 Task: Look for space in Paine, Chile from 5th June, 2023 to 16th June, 2023 for 2 adults in price range Rs.7000 to Rs.15000. Place can be entire place with 1  bedroom having 1 bed and 1 bathroom. Property type can be house, flat, guest house, hotel. Booking option can be shelf check-in. Required host language is English.
Action: Mouse moved to (414, 134)
Screenshot: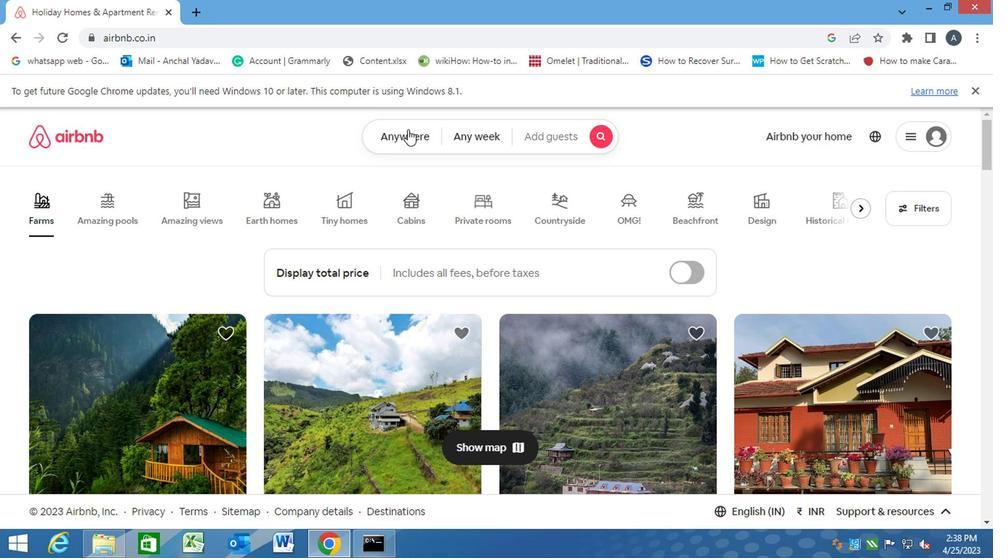 
Action: Mouse pressed left at (414, 134)
Screenshot: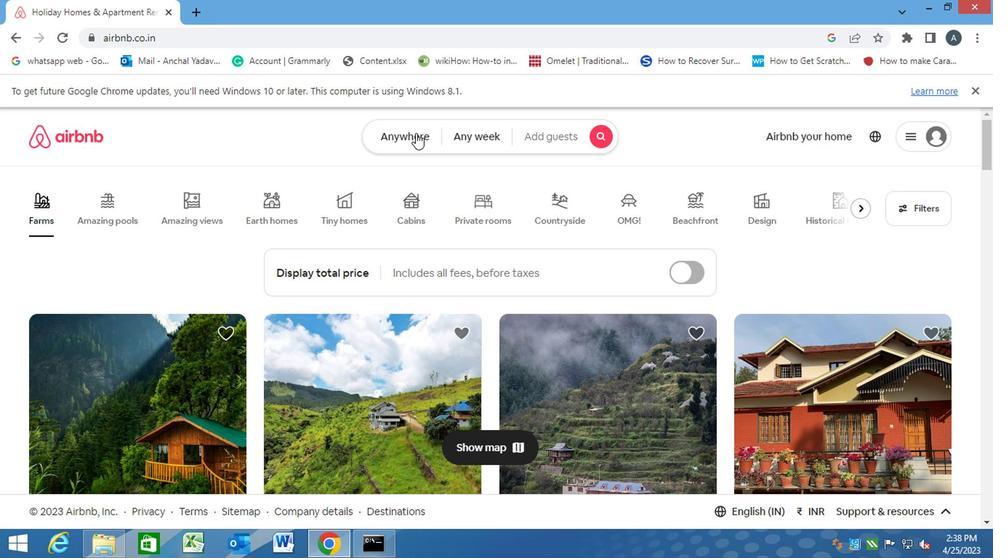 
Action: Mouse moved to (331, 184)
Screenshot: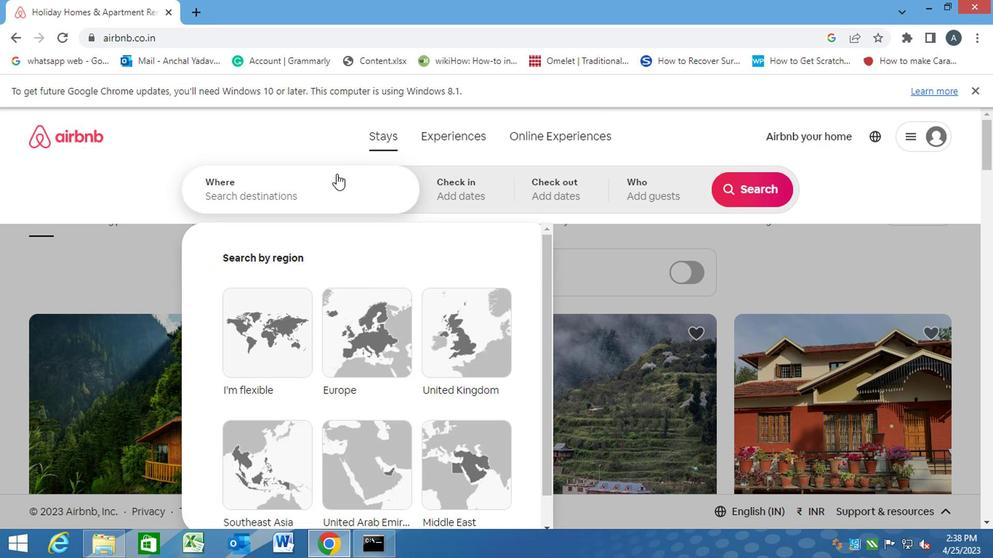 
Action: Mouse pressed left at (331, 184)
Screenshot: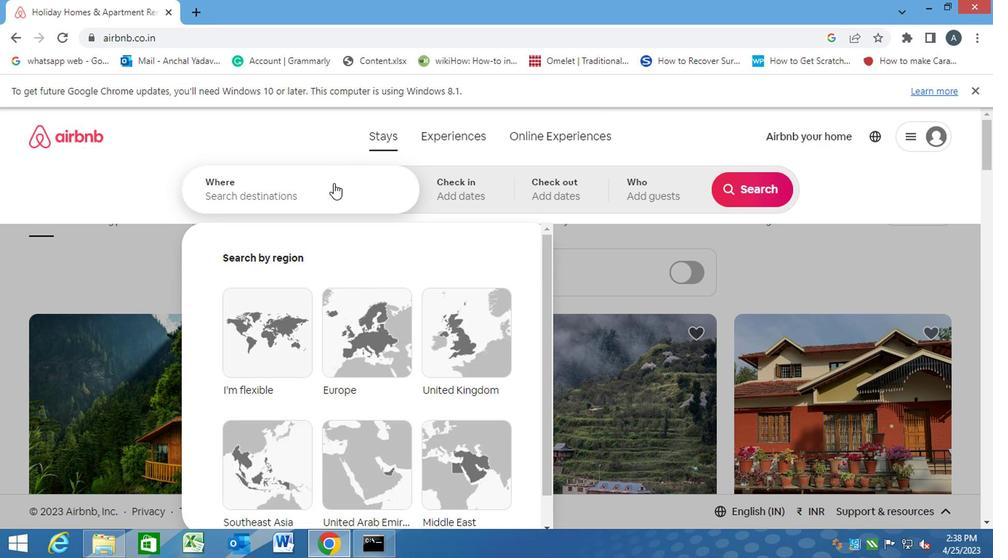 
Action: Key pressed p<Key.caps_lock>aine,<Key.space><Key.caps_lock>c<Key.caps_lock>hile<Key.enter>
Screenshot: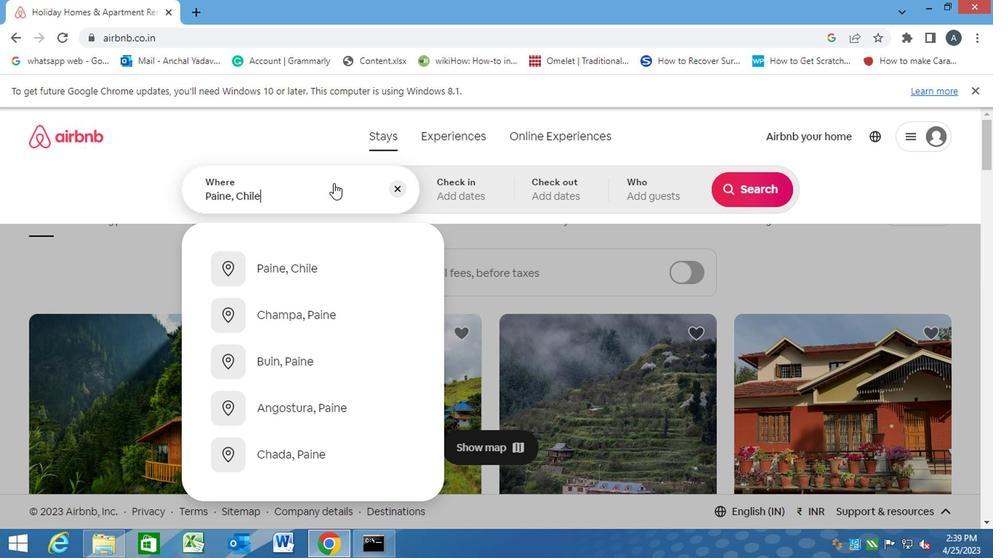 
Action: Mouse moved to (744, 301)
Screenshot: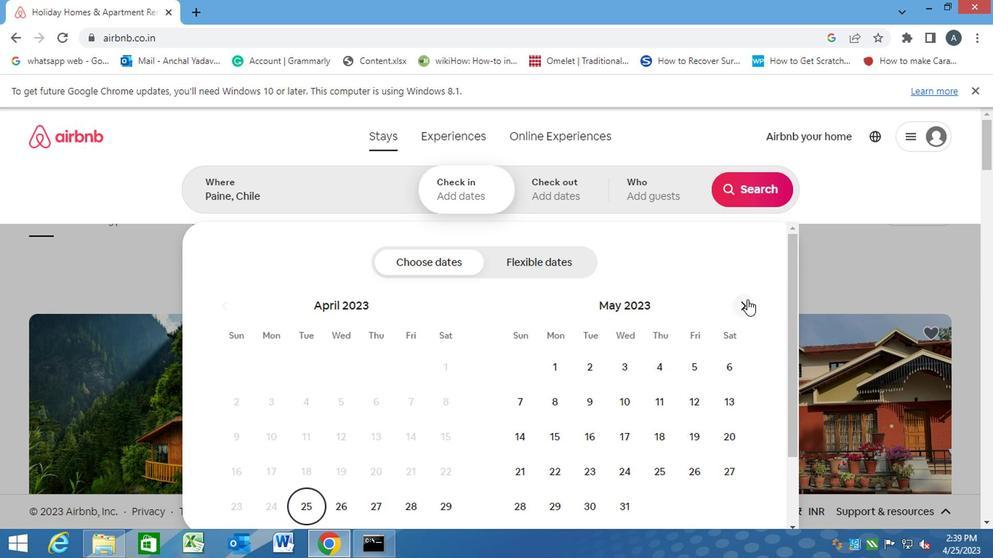 
Action: Mouse pressed left at (744, 301)
Screenshot: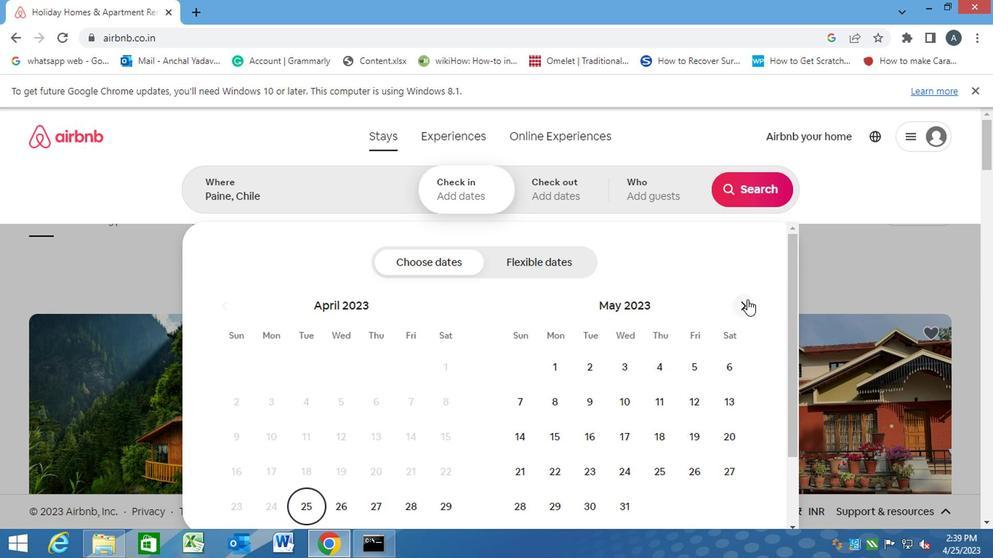 
Action: Mouse moved to (556, 404)
Screenshot: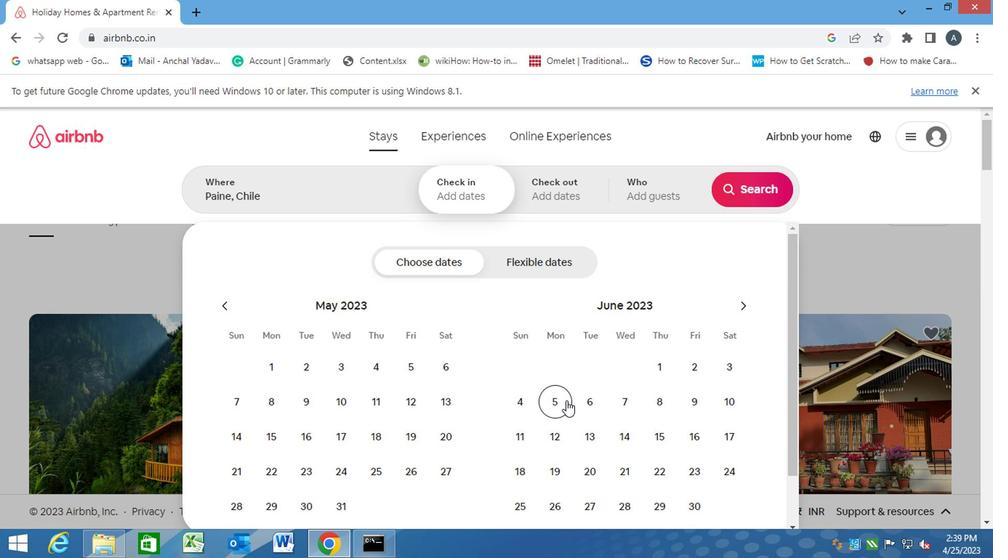 
Action: Mouse pressed left at (556, 404)
Screenshot: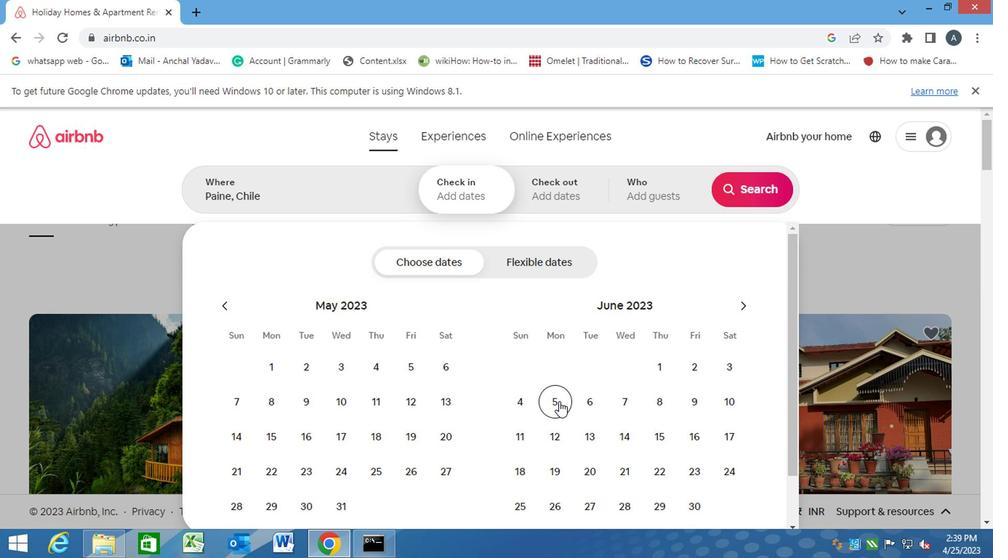 
Action: Mouse moved to (699, 442)
Screenshot: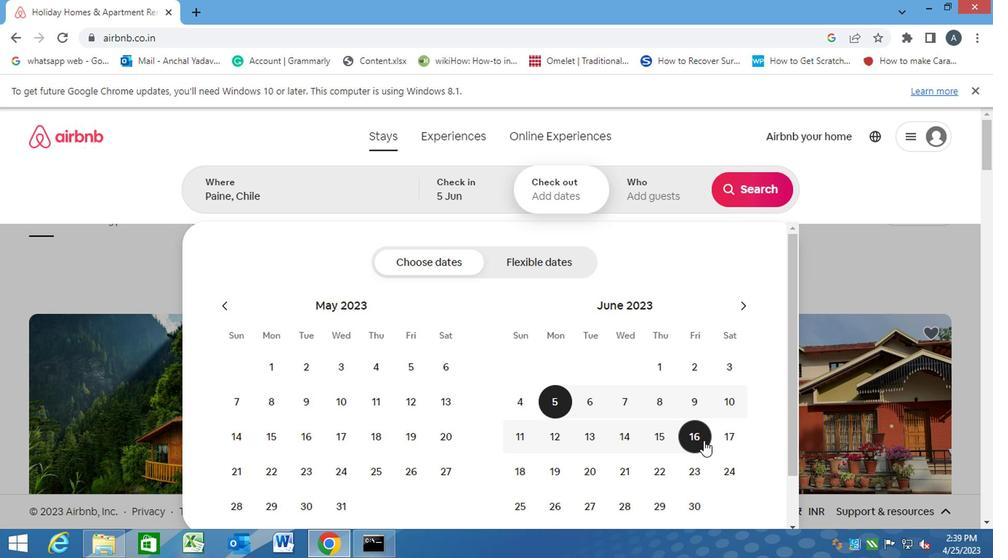 
Action: Mouse pressed left at (699, 442)
Screenshot: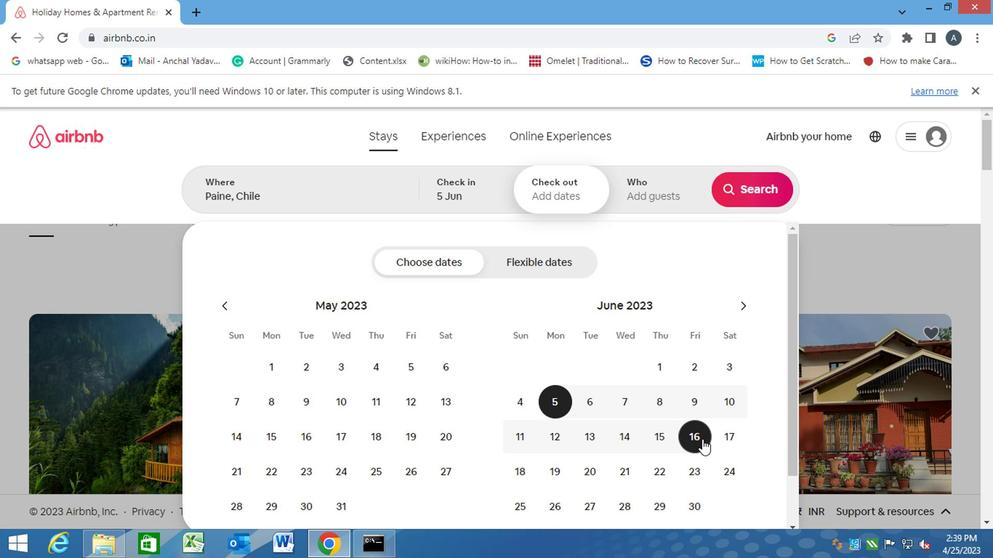 
Action: Mouse moved to (644, 189)
Screenshot: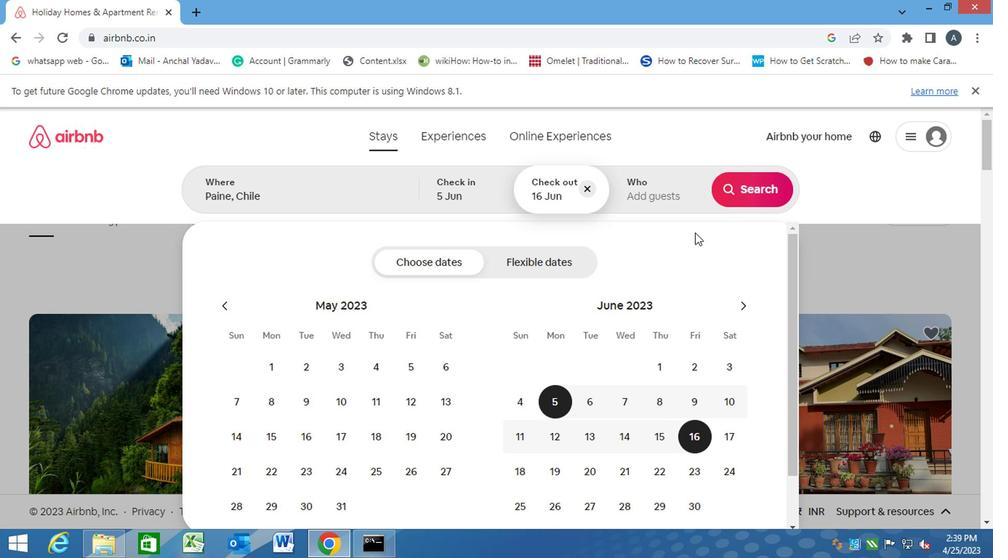 
Action: Mouse pressed left at (644, 189)
Screenshot: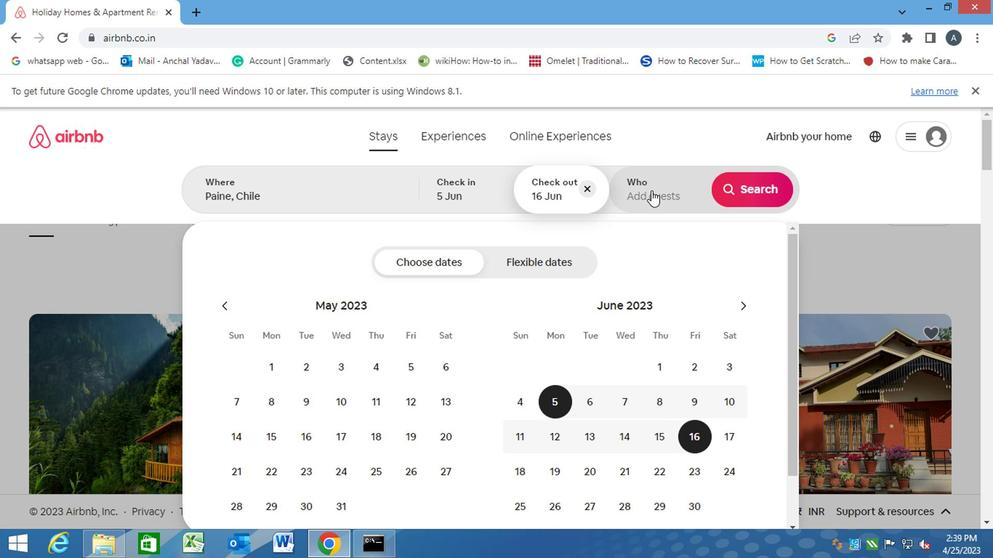 
Action: Mouse moved to (755, 261)
Screenshot: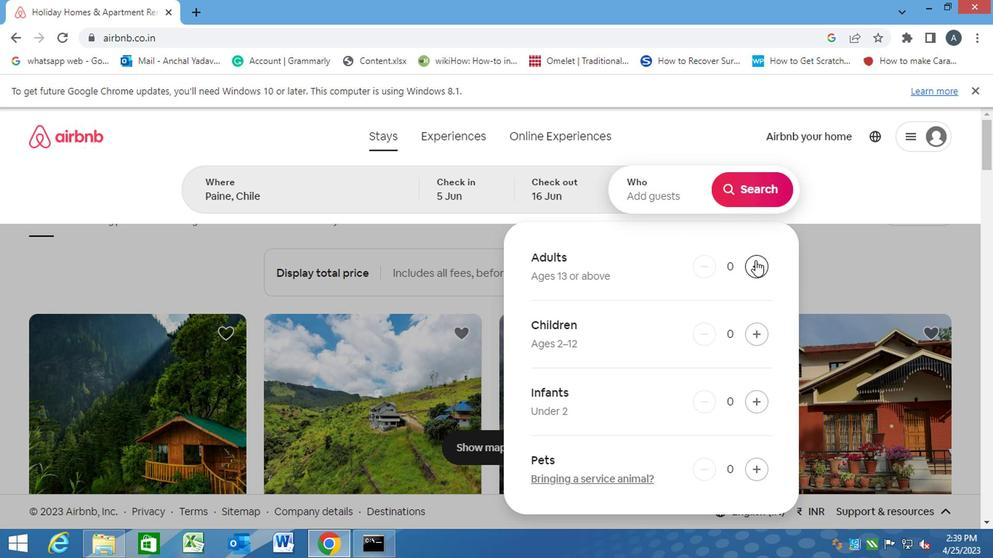 
Action: Mouse pressed left at (755, 261)
Screenshot: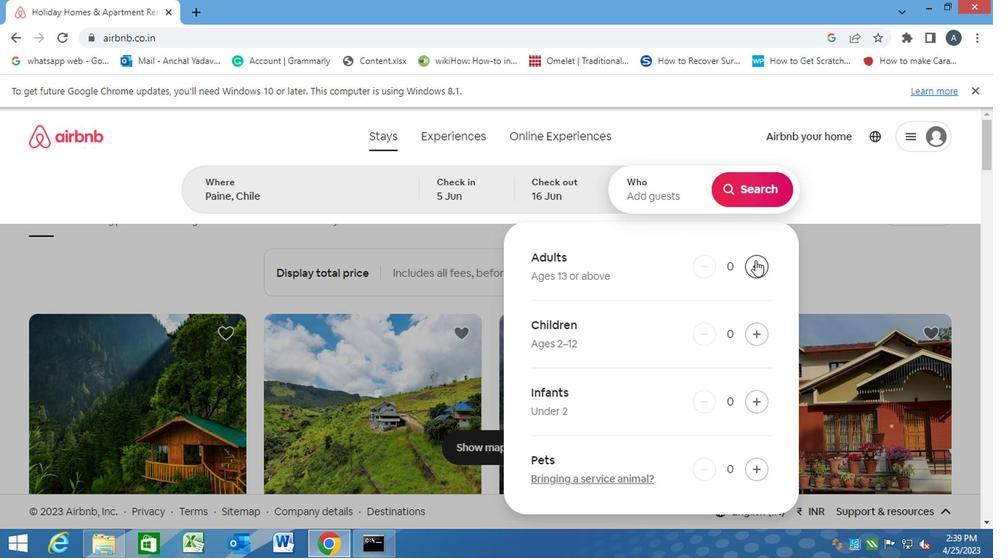 
Action: Mouse pressed left at (755, 261)
Screenshot: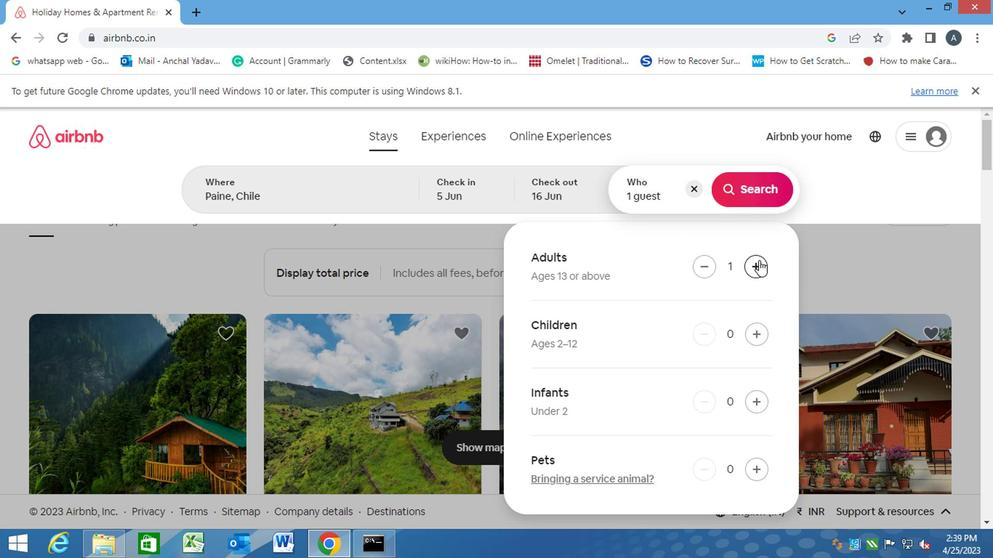 
Action: Mouse moved to (752, 204)
Screenshot: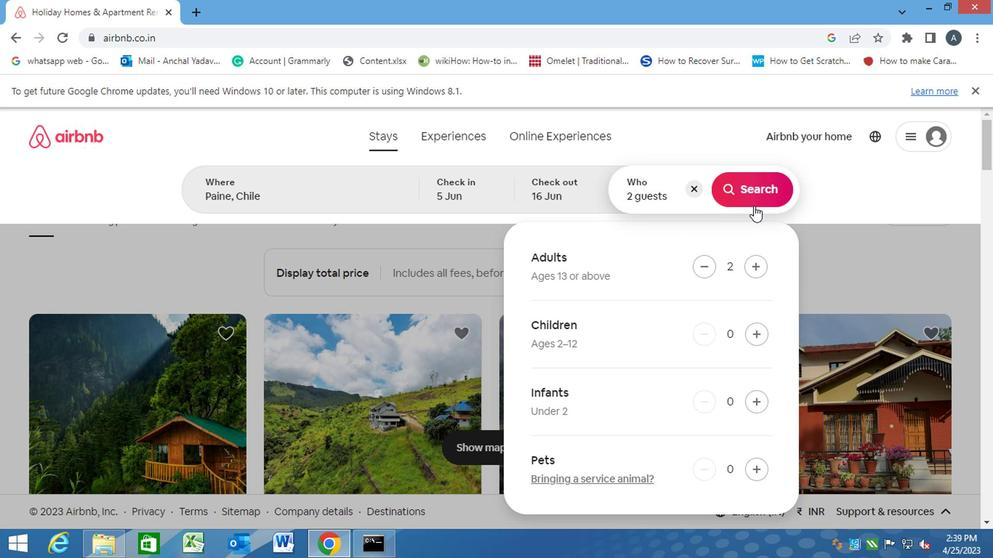
Action: Mouse pressed left at (752, 204)
Screenshot: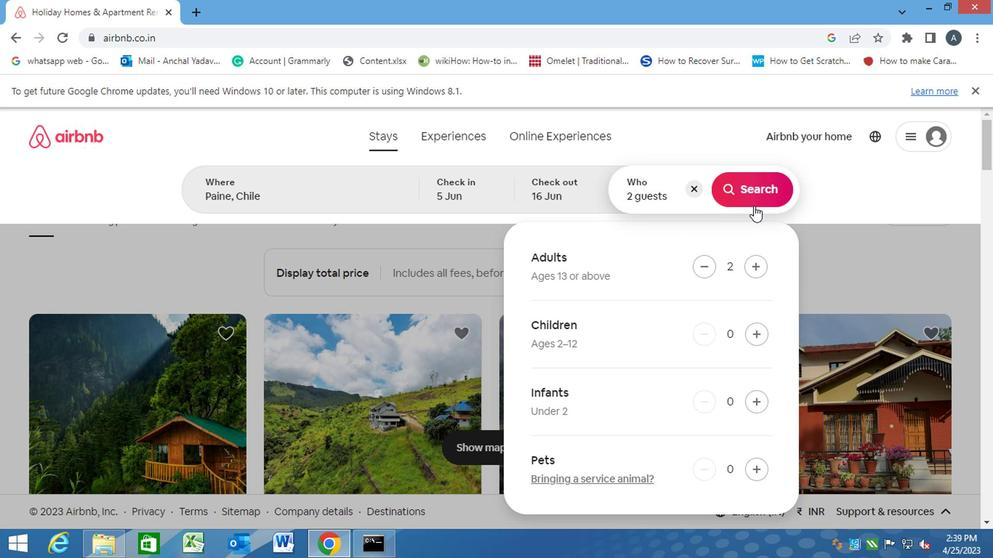 
Action: Mouse moved to (930, 194)
Screenshot: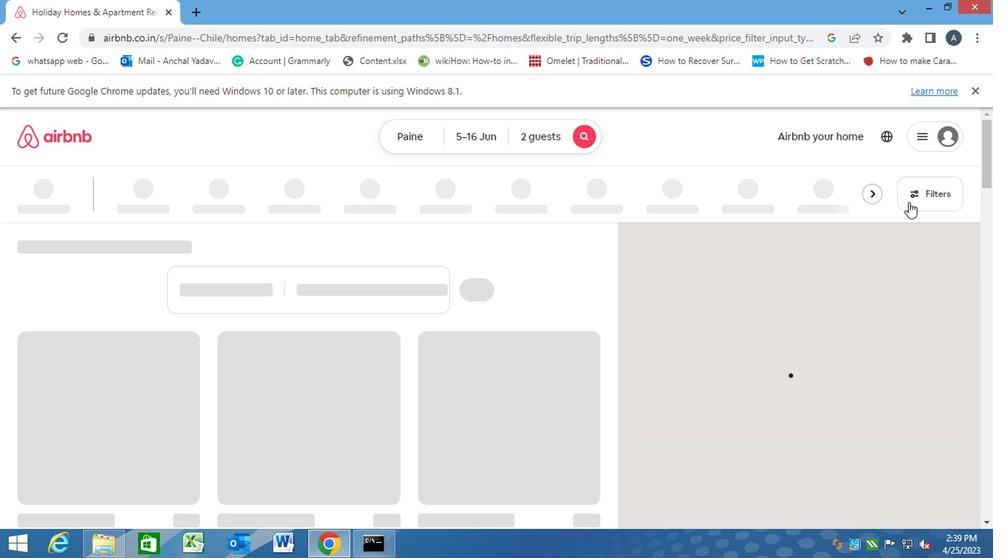 
Action: Mouse pressed left at (930, 194)
Screenshot: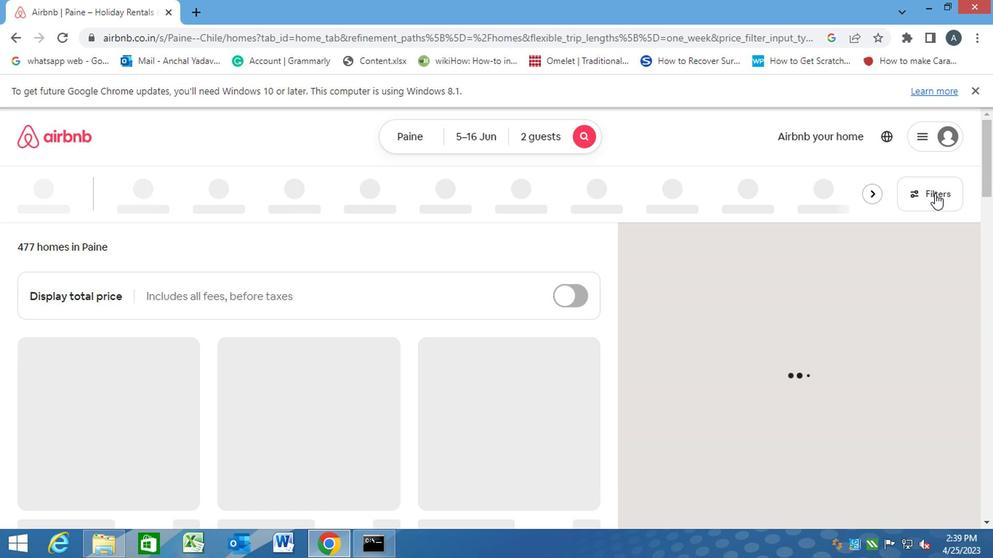 
Action: Mouse moved to (302, 380)
Screenshot: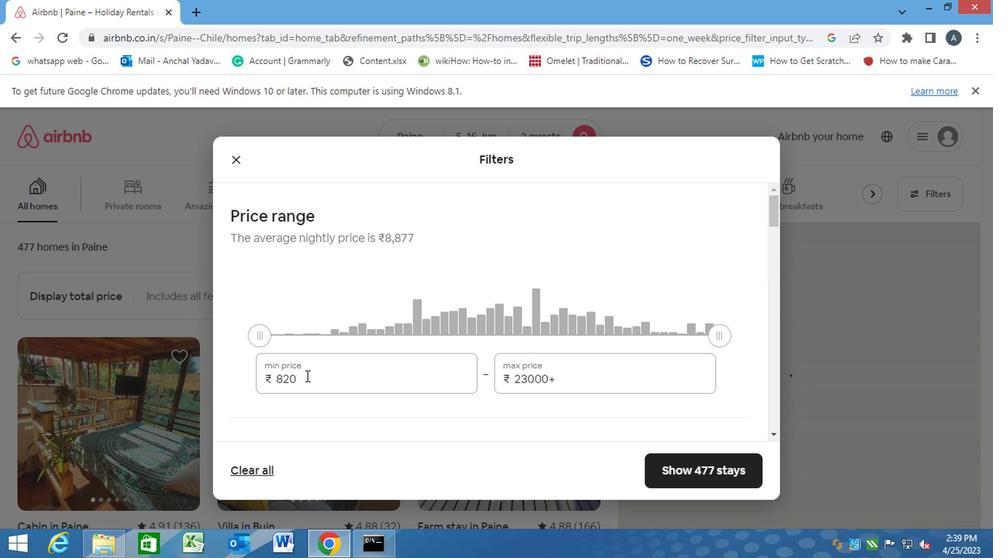 
Action: Mouse pressed left at (302, 380)
Screenshot: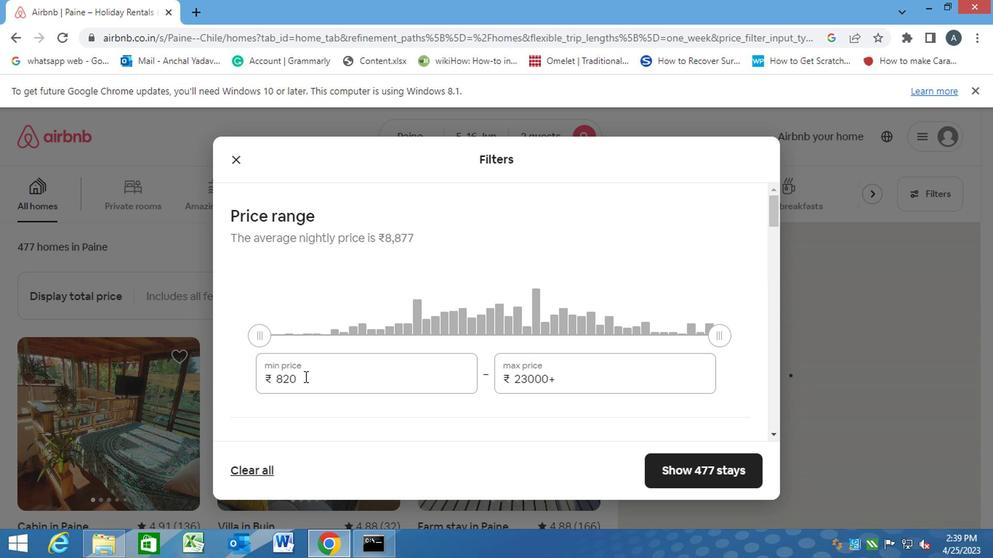 
Action: Mouse moved to (262, 386)
Screenshot: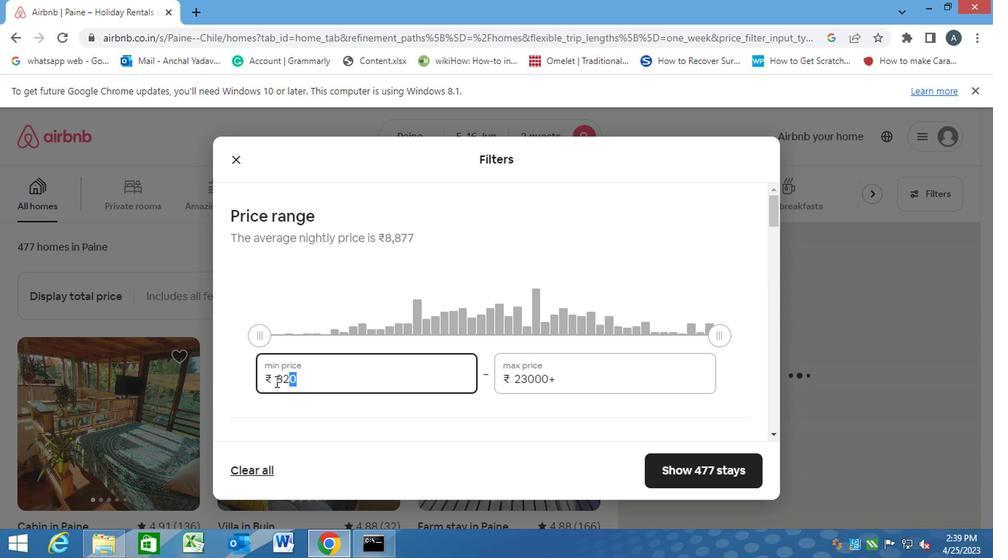 
Action: Key pressed 7000<Key.tab><Key.backspace>15000<Key.backspace><Key.backspace><Key.backspace><Key.backspace><Key.backspace><Key.backspace><Key.backspace><Key.backspace><Key.backspace><Key.backspace><Key.backspace><Key.backspace><Key.backspace><Key.backspace><Key.backspace><Key.backspace><Key.backspace><Key.backspace><Key.backspace><Key.backspace><Key.backspace><Key.backspace><Key.backspace><Key.backspace><Key.backspace>15000
Screenshot: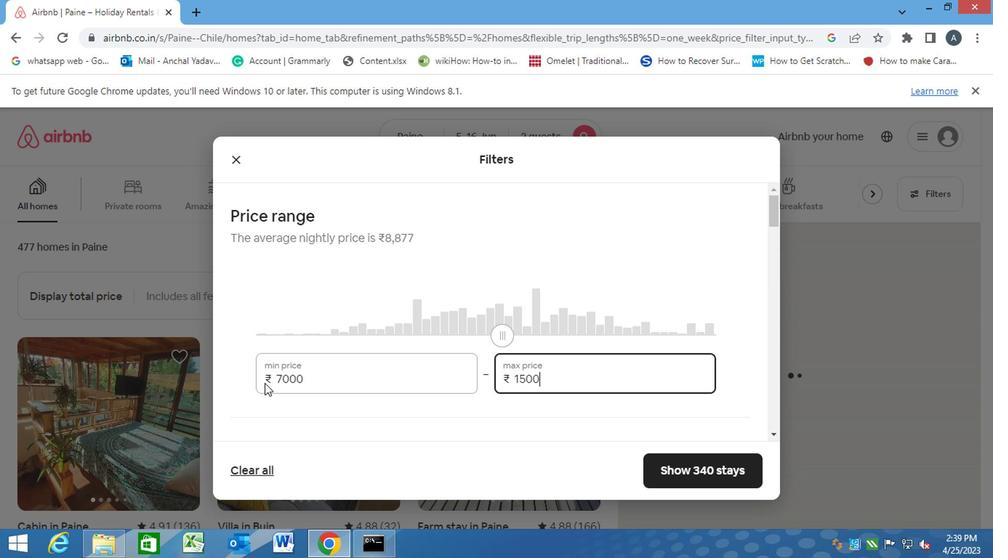 
Action: Mouse moved to (329, 442)
Screenshot: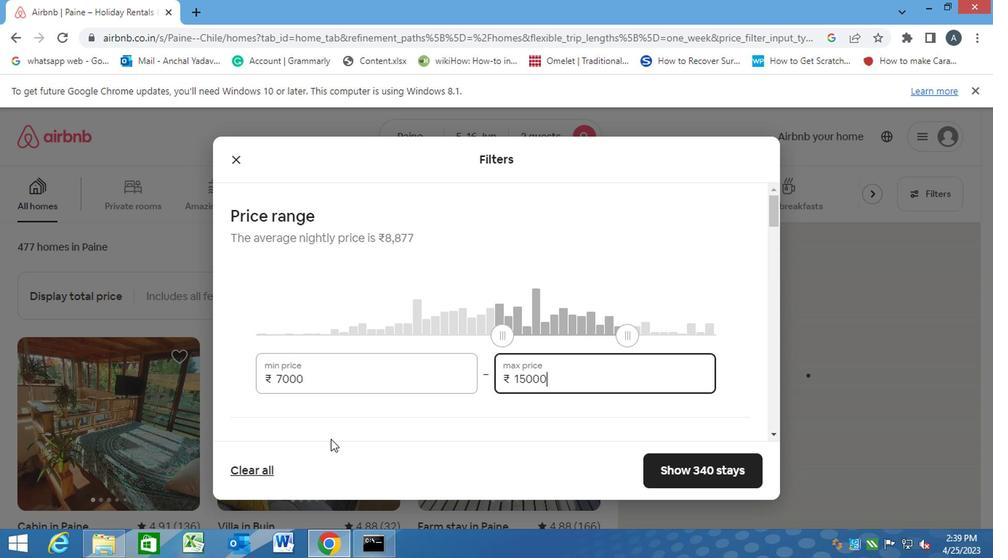
Action: Mouse pressed left at (329, 442)
Screenshot: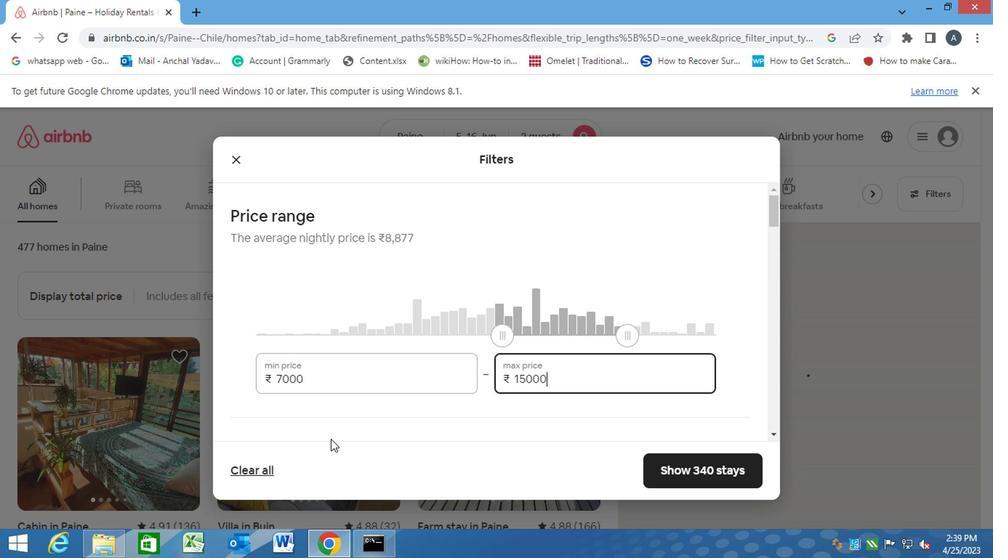 
Action: Mouse scrolled (329, 441) with delta (0, 0)
Screenshot: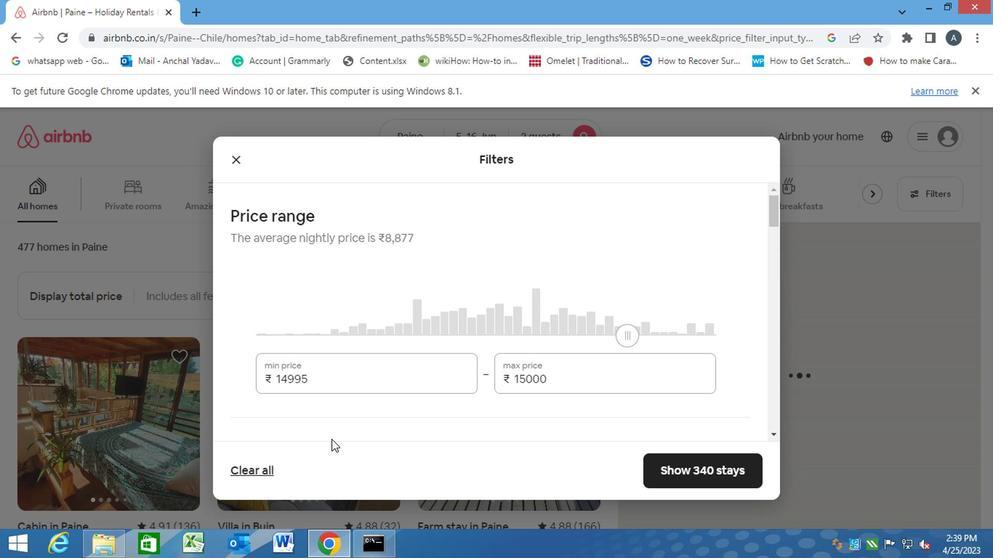 
Action: Mouse scrolled (329, 441) with delta (0, 0)
Screenshot: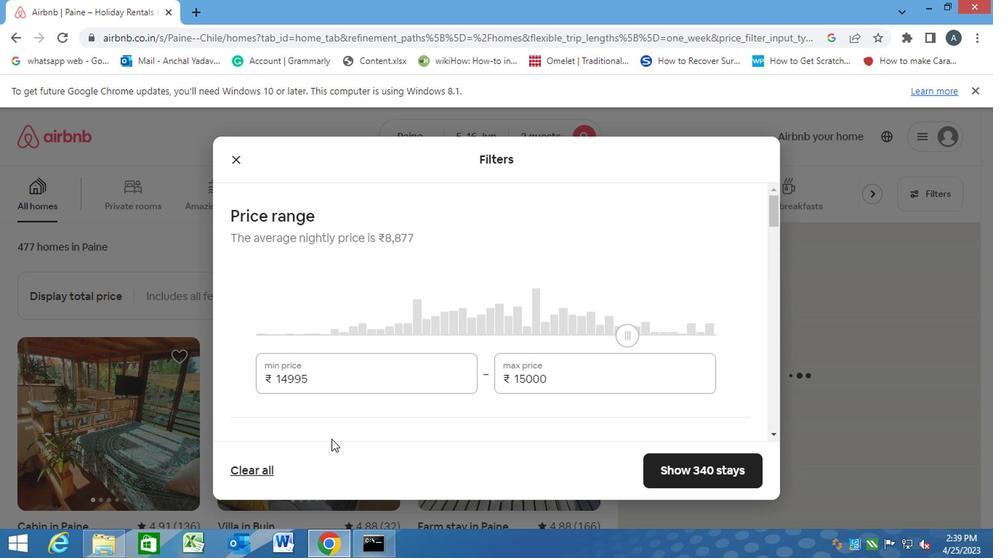 
Action: Mouse moved to (232, 349)
Screenshot: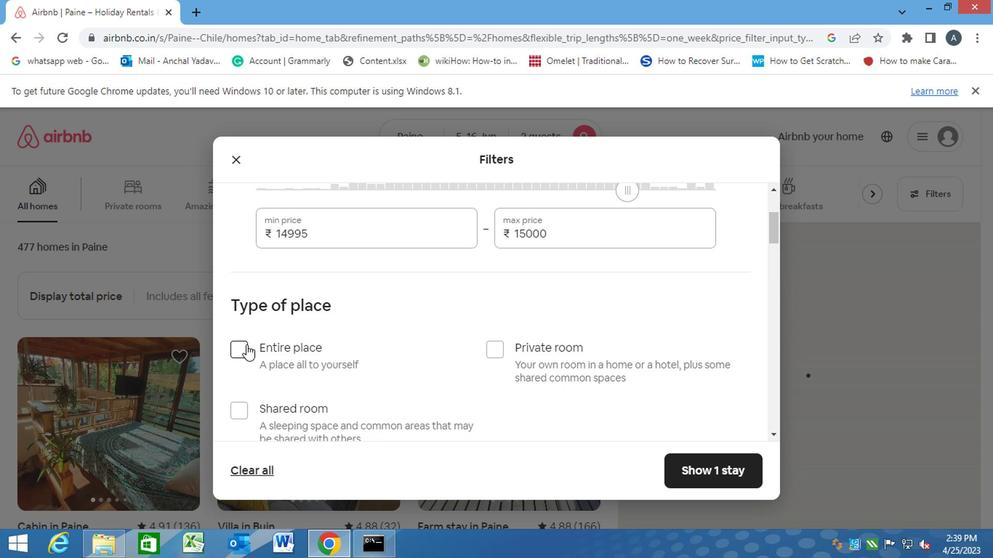 
Action: Mouse pressed left at (232, 349)
Screenshot: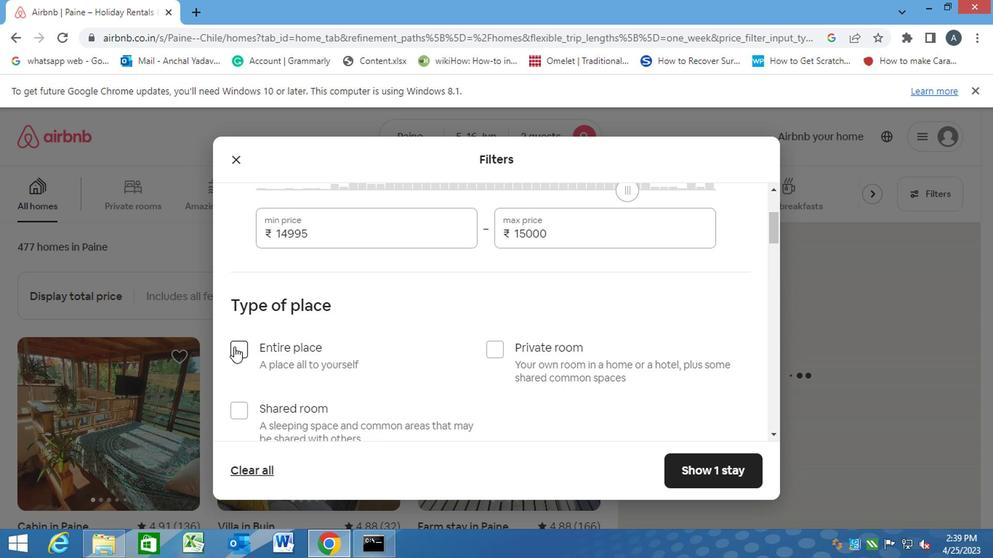 
Action: Mouse moved to (316, 375)
Screenshot: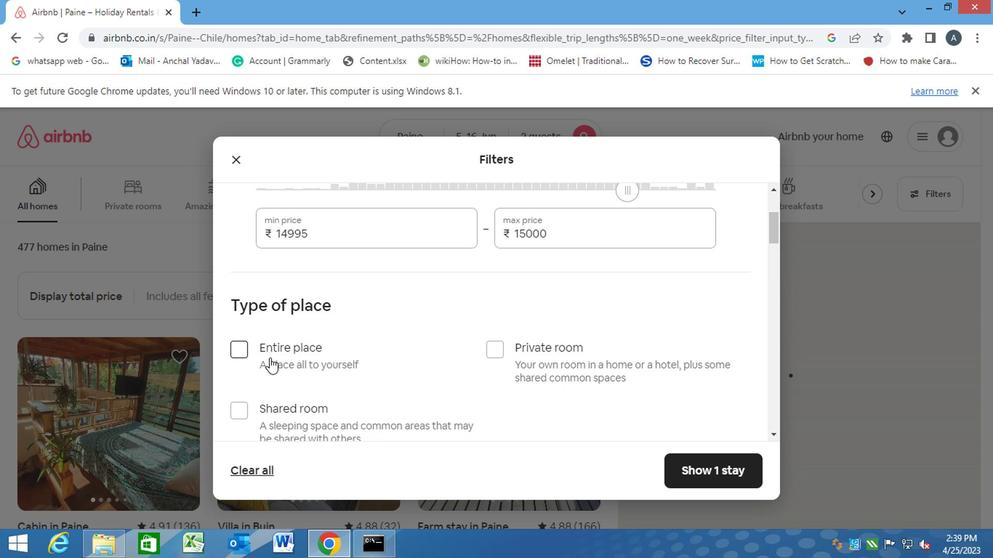 
Action: Mouse scrolled (316, 374) with delta (0, -1)
Screenshot: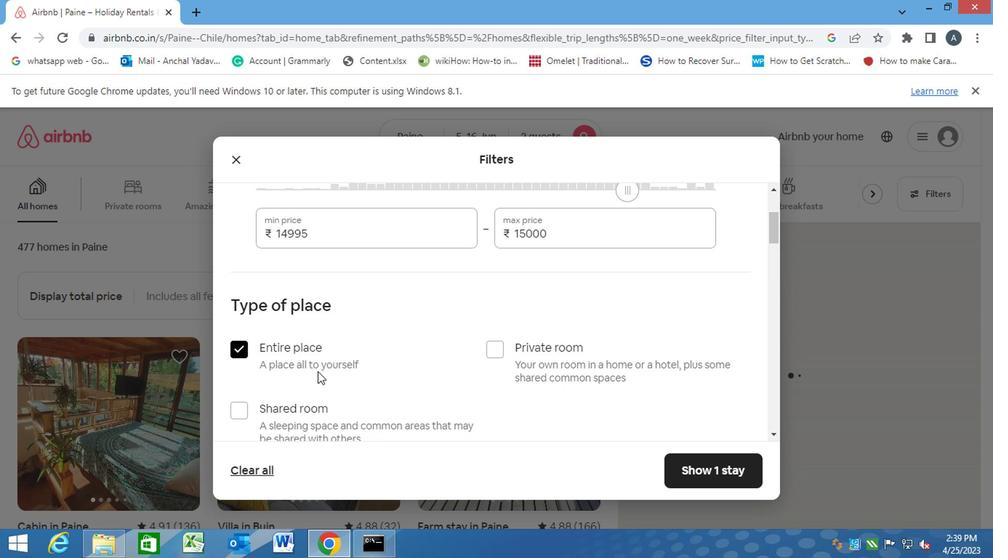 
Action: Mouse scrolled (316, 374) with delta (0, -1)
Screenshot: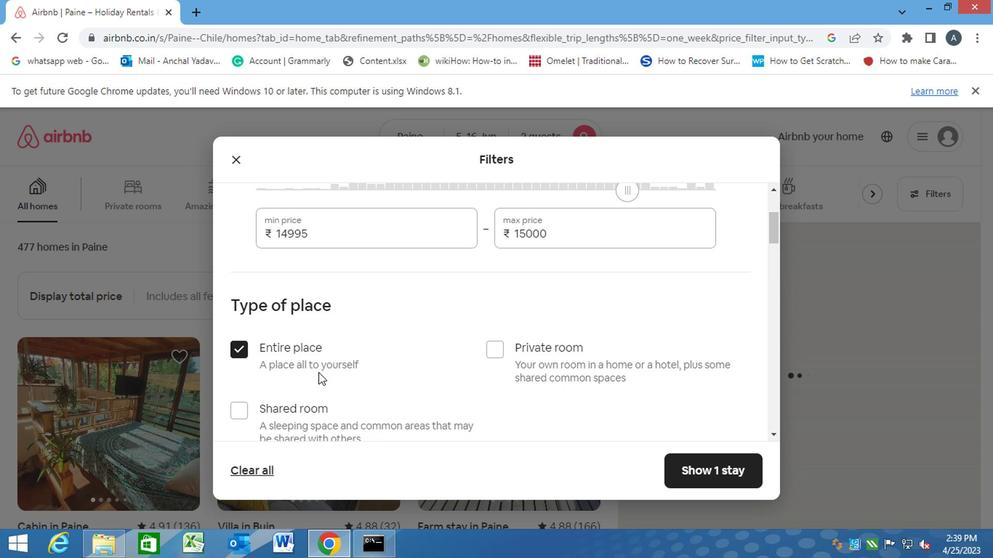 
Action: Mouse scrolled (316, 374) with delta (0, -1)
Screenshot: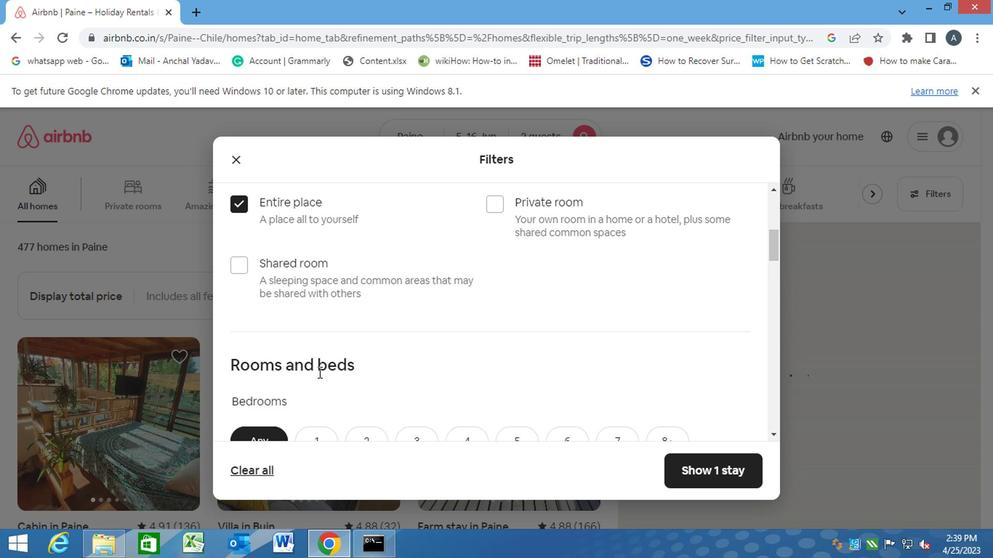 
Action: Mouse scrolled (316, 374) with delta (0, -1)
Screenshot: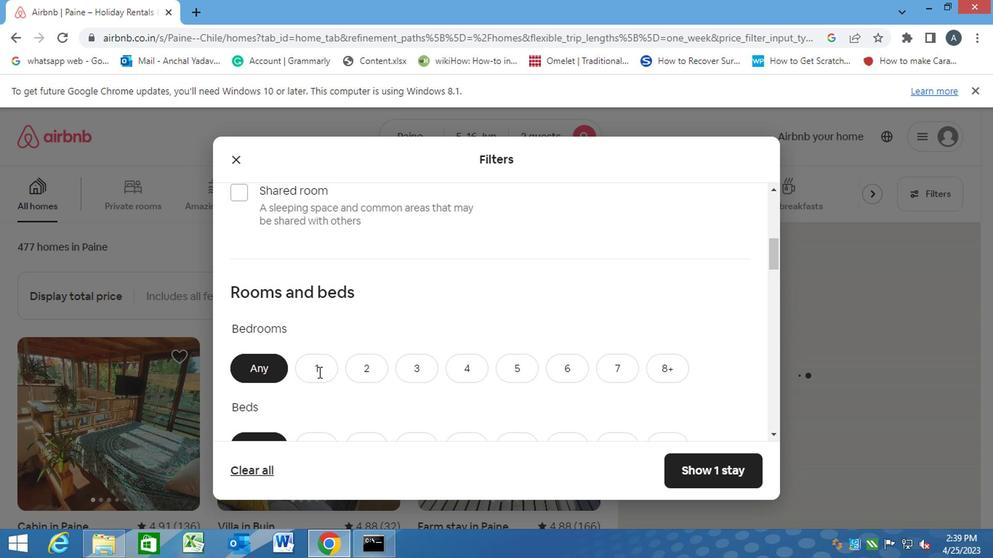 
Action: Mouse scrolled (316, 374) with delta (0, -1)
Screenshot: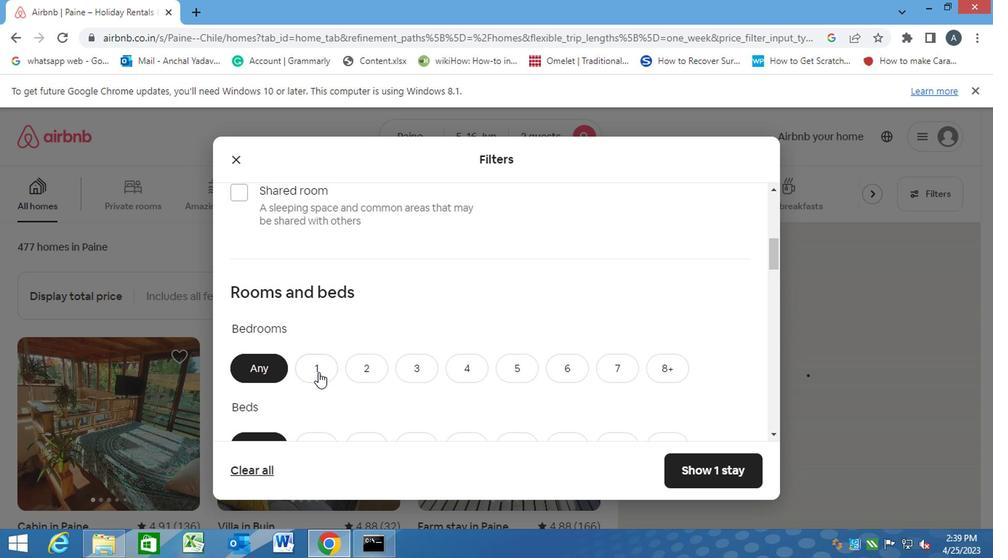 
Action: Mouse moved to (309, 231)
Screenshot: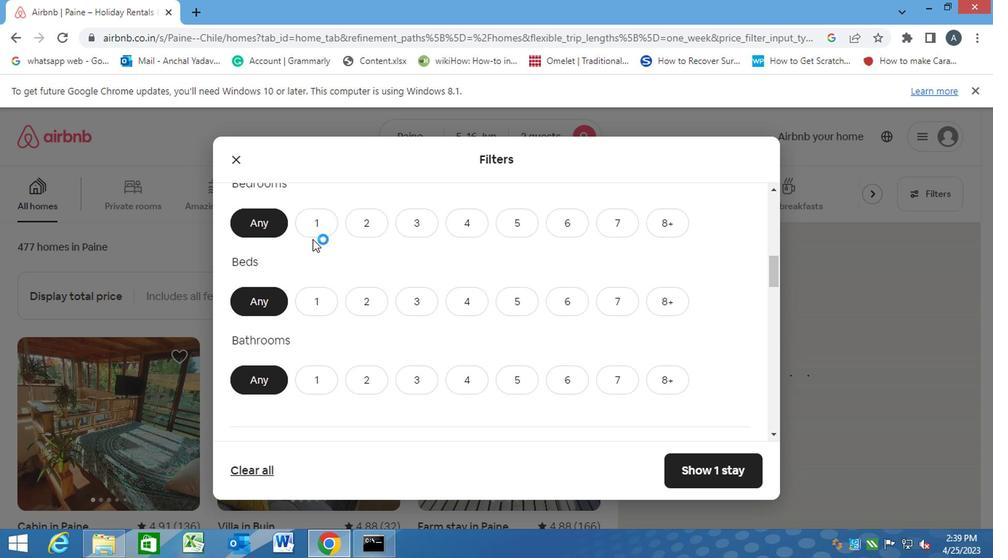 
Action: Mouse pressed left at (309, 231)
Screenshot: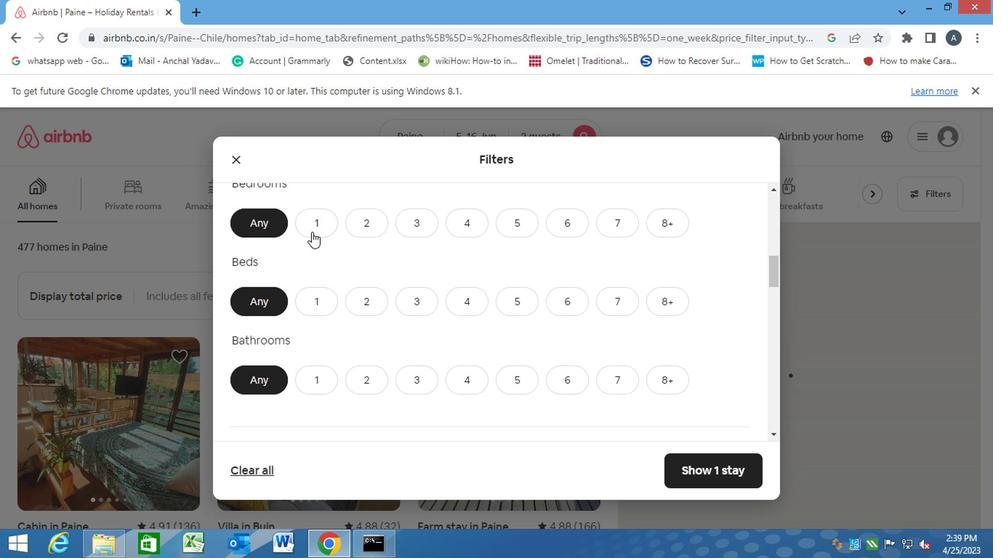 
Action: Mouse moved to (309, 300)
Screenshot: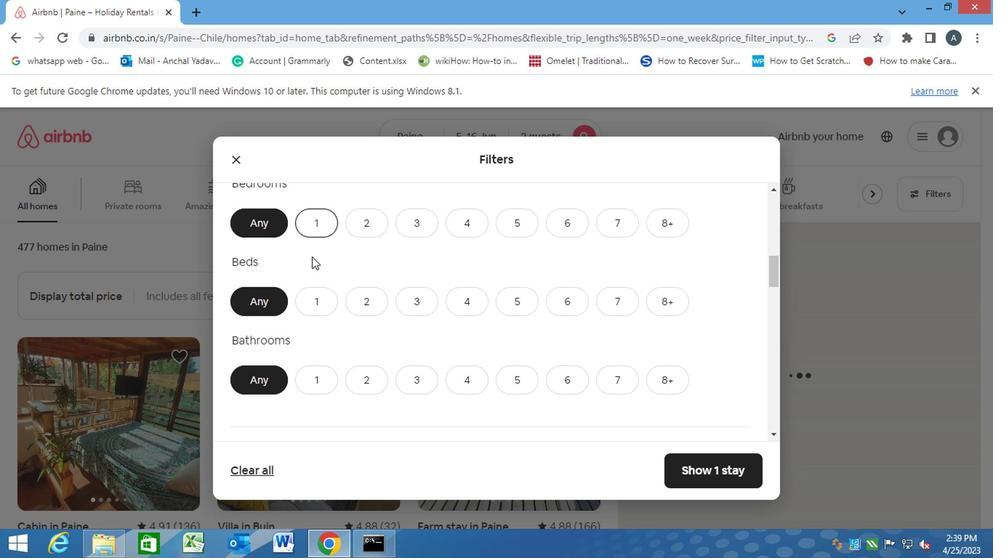 
Action: Mouse pressed left at (309, 300)
Screenshot: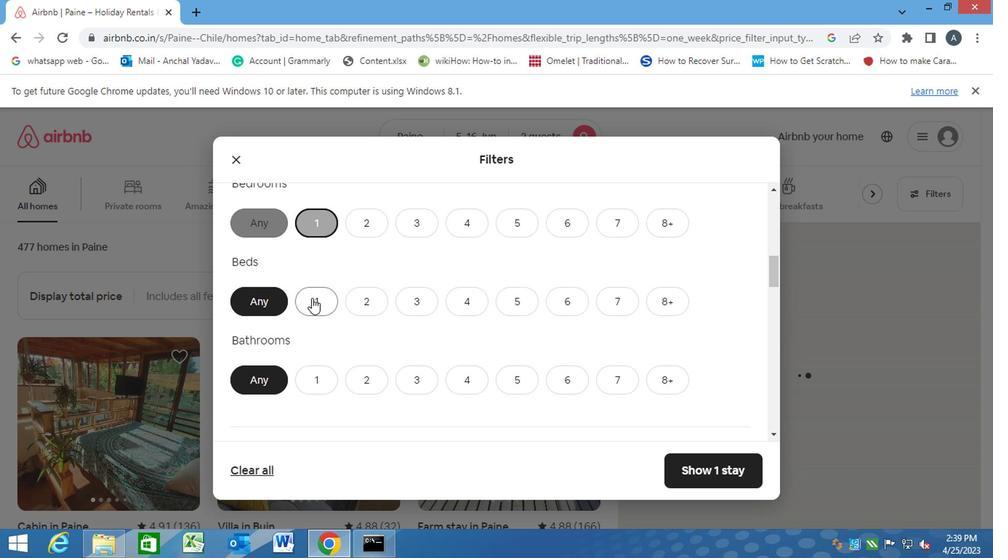 
Action: Mouse moved to (327, 383)
Screenshot: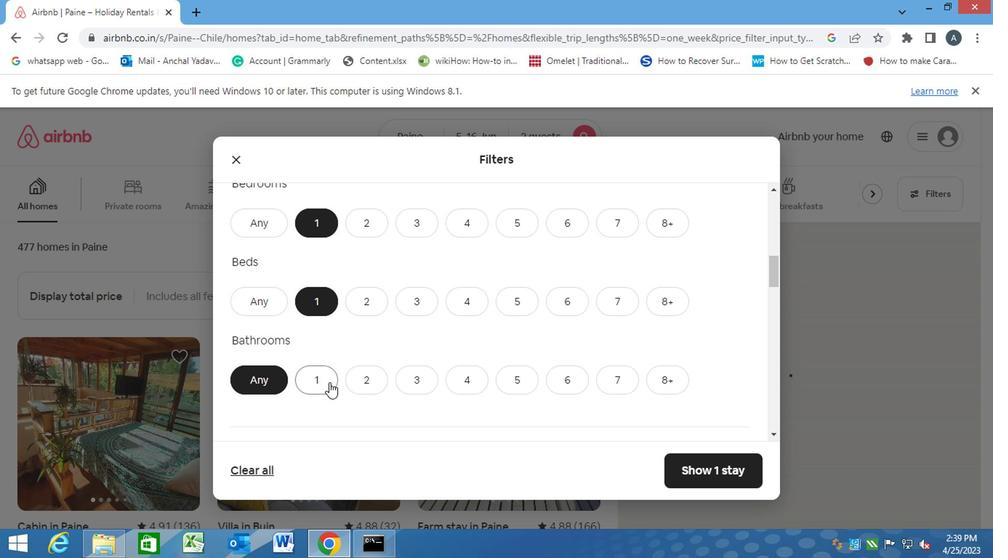 
Action: Mouse pressed left at (327, 383)
Screenshot: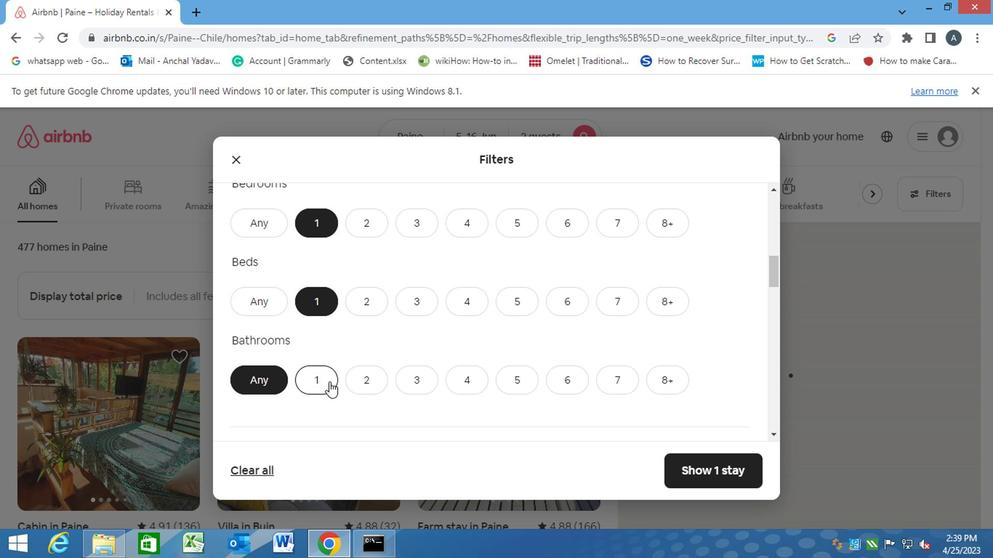 
Action: Mouse moved to (337, 397)
Screenshot: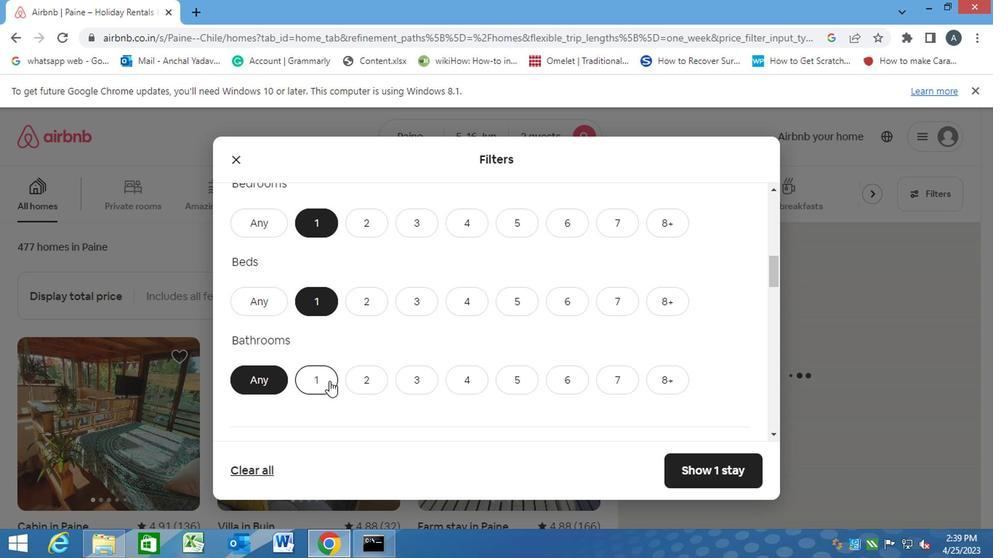 
Action: Mouse scrolled (337, 396) with delta (0, -1)
Screenshot: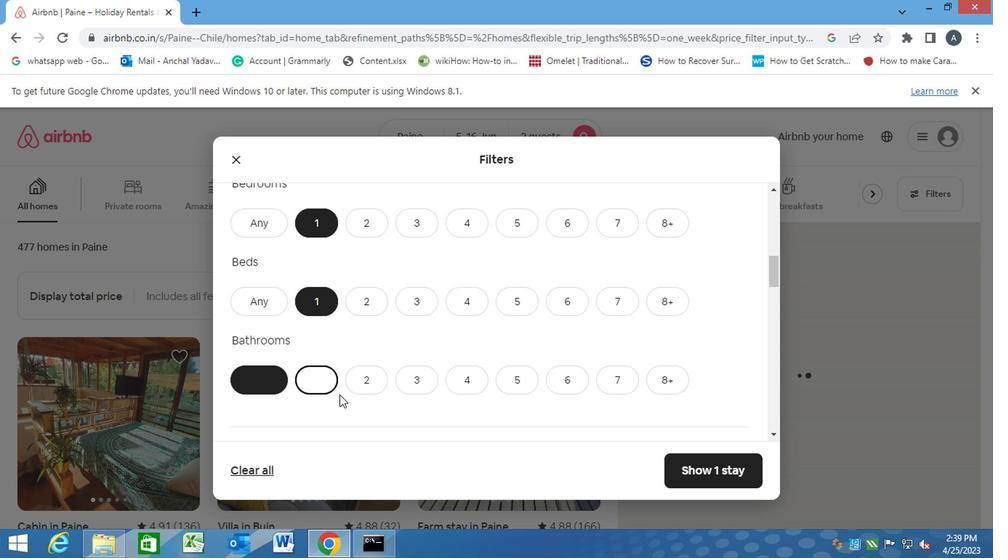 
Action: Mouse scrolled (337, 396) with delta (0, -1)
Screenshot: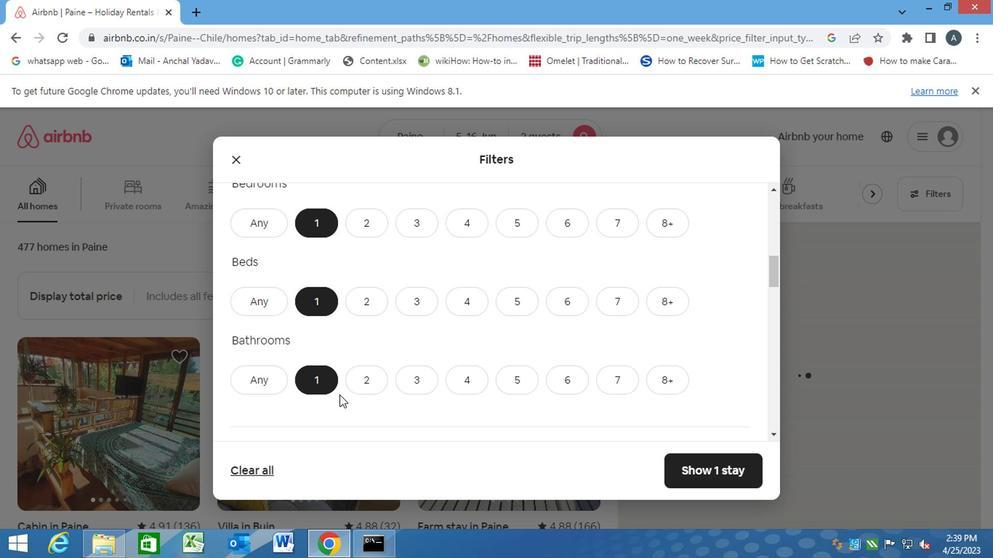 
Action: Mouse scrolled (337, 396) with delta (0, -1)
Screenshot: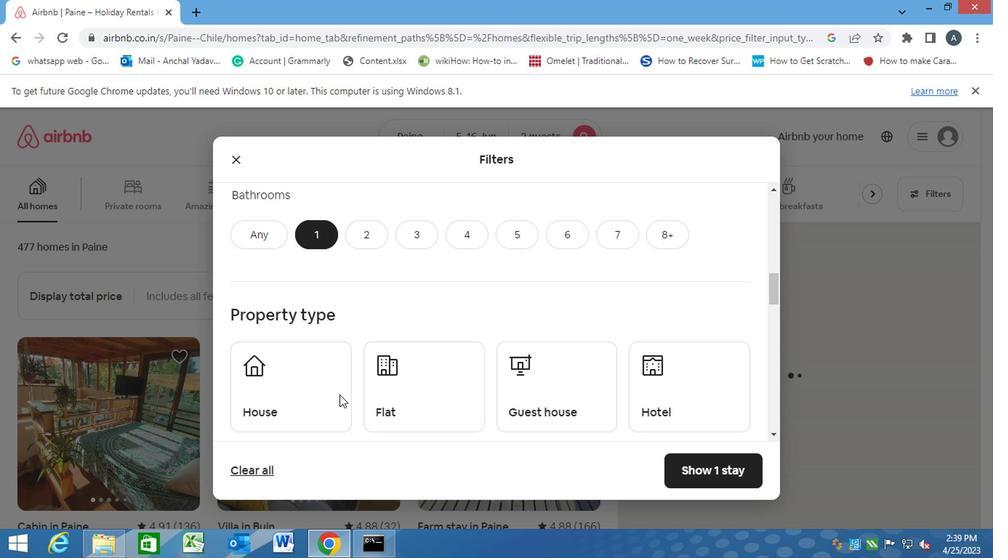 
Action: Mouse scrolled (337, 396) with delta (0, -1)
Screenshot: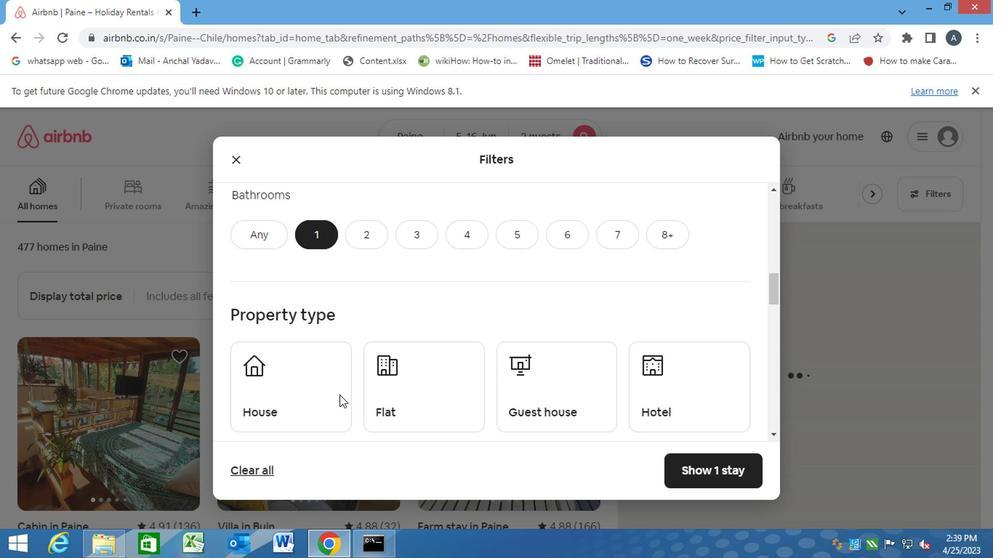 
Action: Mouse moved to (274, 267)
Screenshot: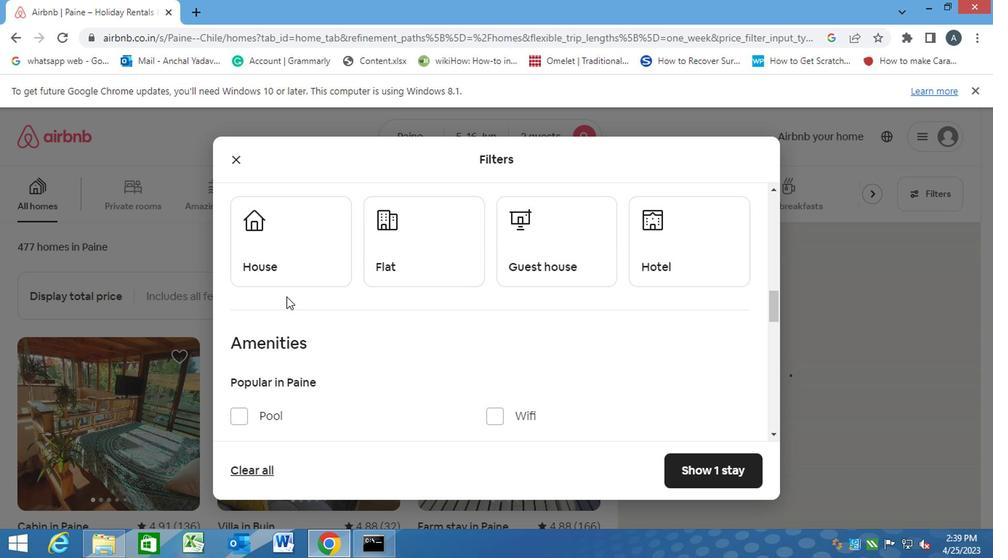 
Action: Mouse pressed left at (274, 267)
Screenshot: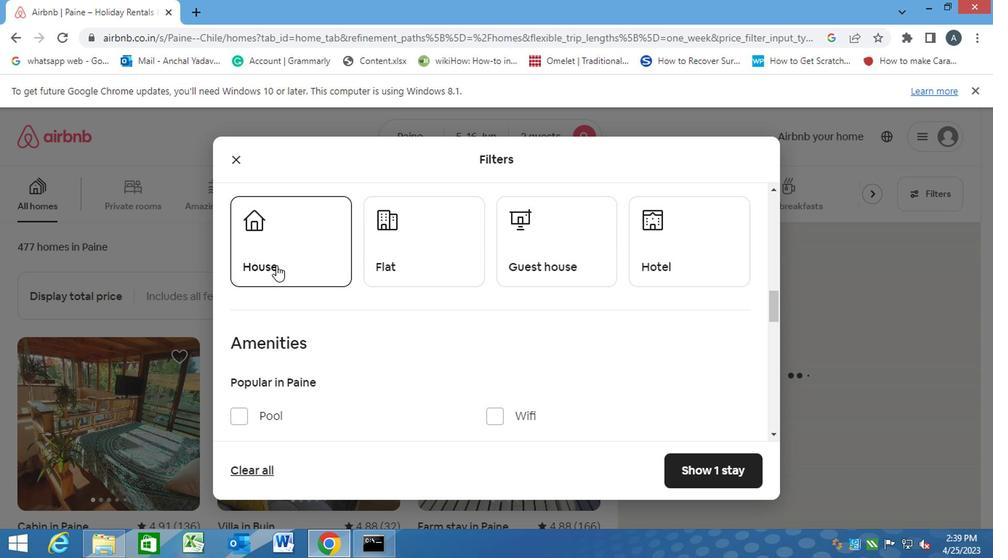 
Action: Mouse moved to (435, 245)
Screenshot: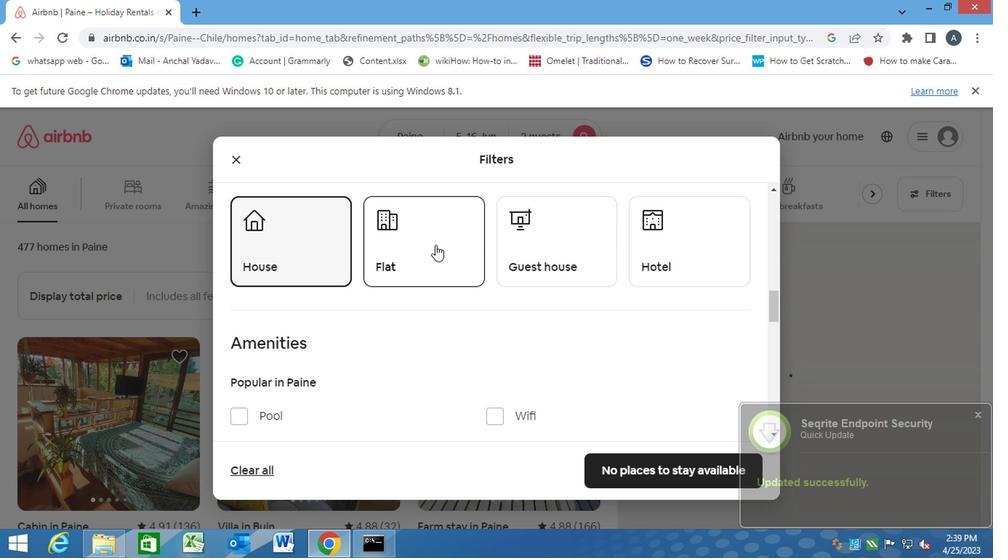 
Action: Mouse pressed left at (435, 245)
Screenshot: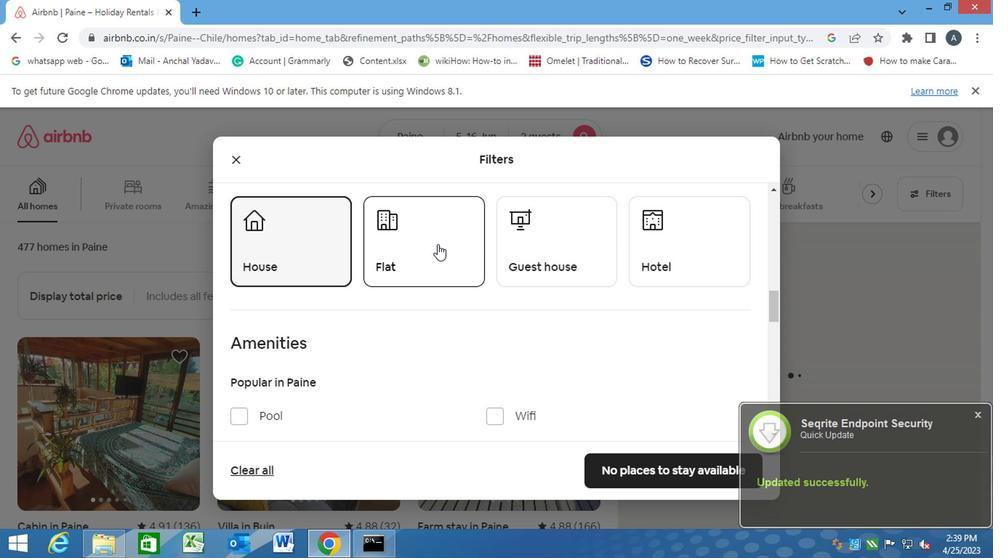 
Action: Mouse moved to (564, 232)
Screenshot: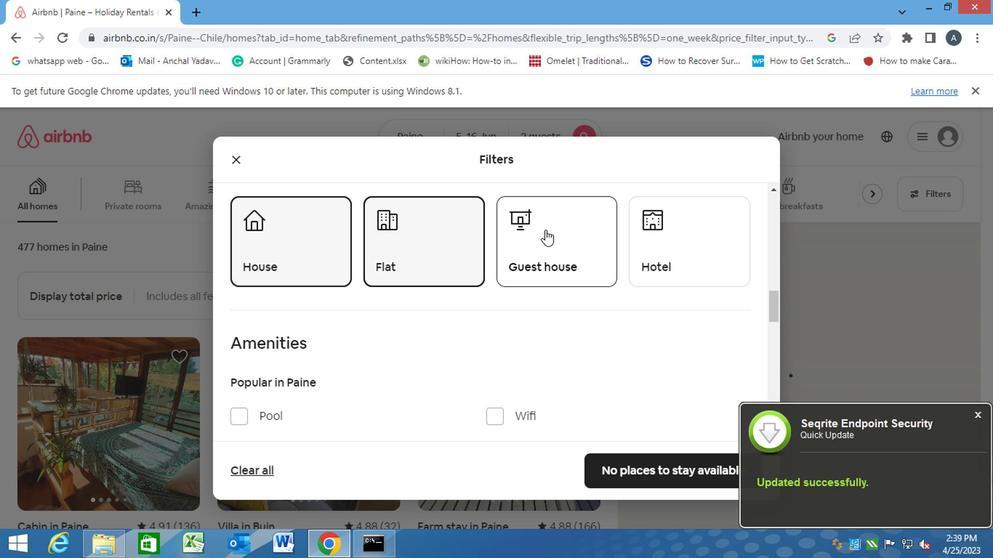 
Action: Mouse pressed left at (564, 232)
Screenshot: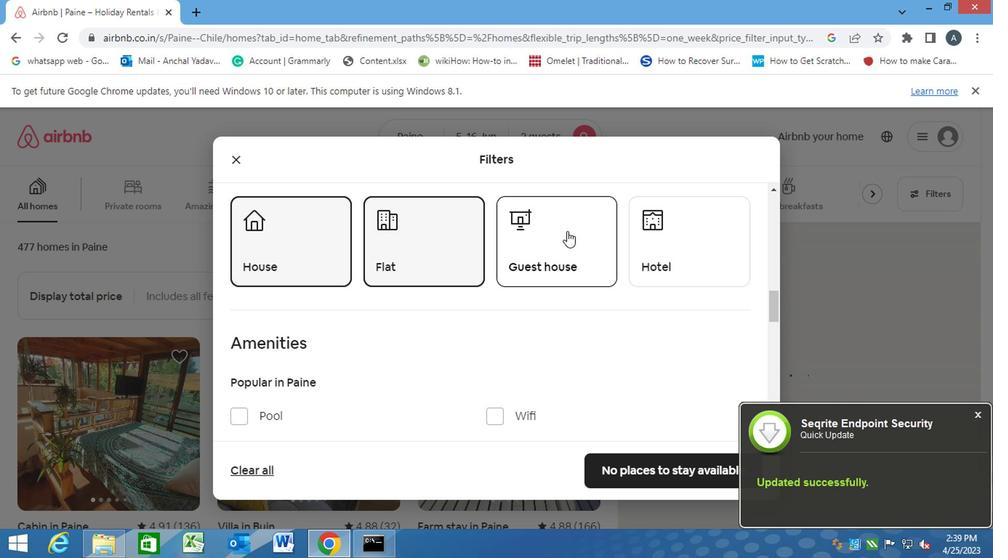 
Action: Mouse moved to (689, 243)
Screenshot: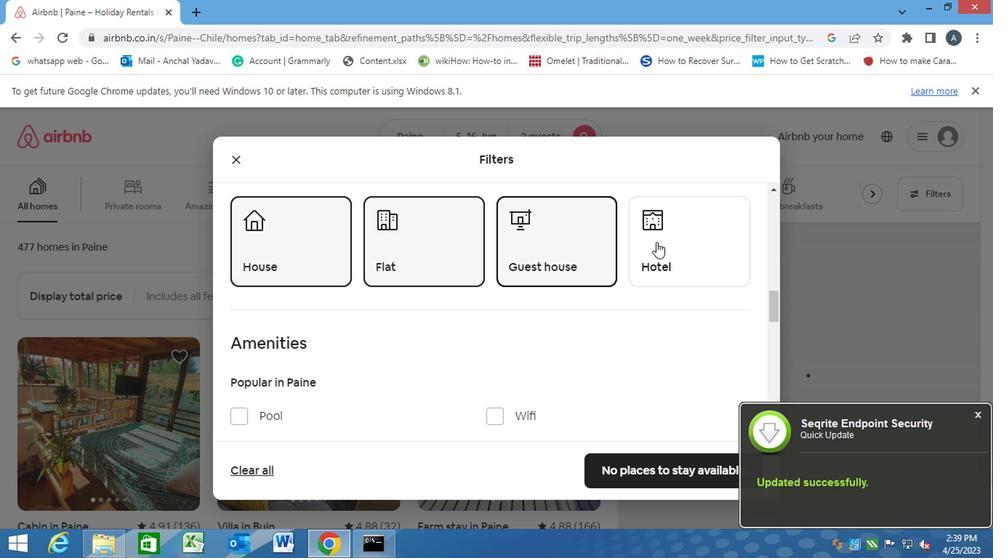 
Action: Mouse pressed left at (689, 243)
Screenshot: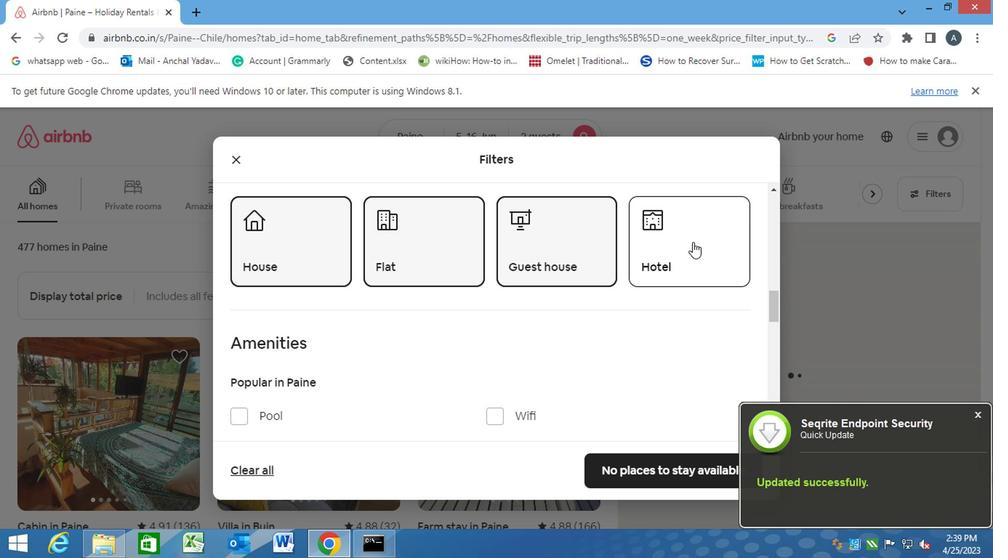 
Action: Mouse moved to (503, 322)
Screenshot: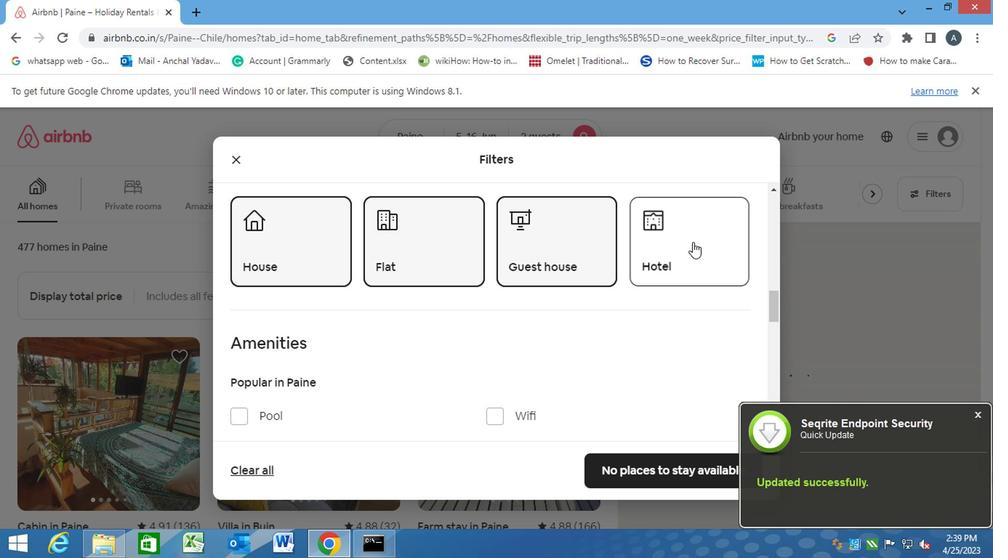 
Action: Mouse scrolled (503, 322) with delta (0, 0)
Screenshot: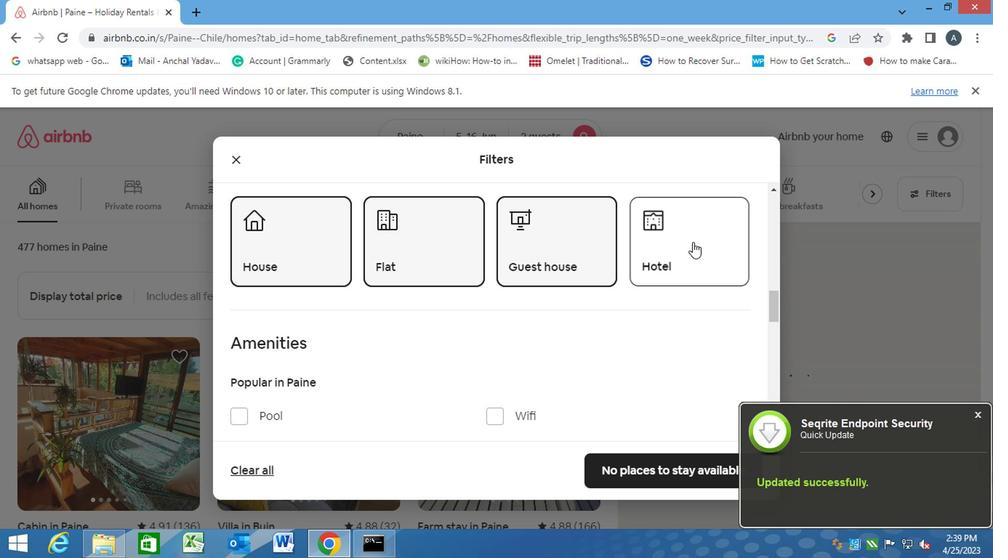 
Action: Mouse moved to (401, 335)
Screenshot: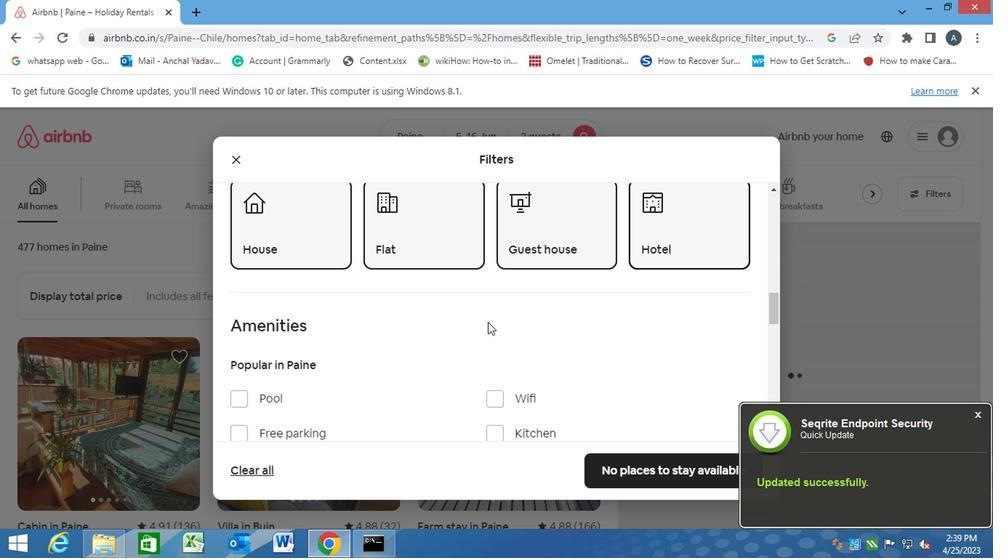
Action: Mouse scrolled (402, 333) with delta (0, -1)
Screenshot: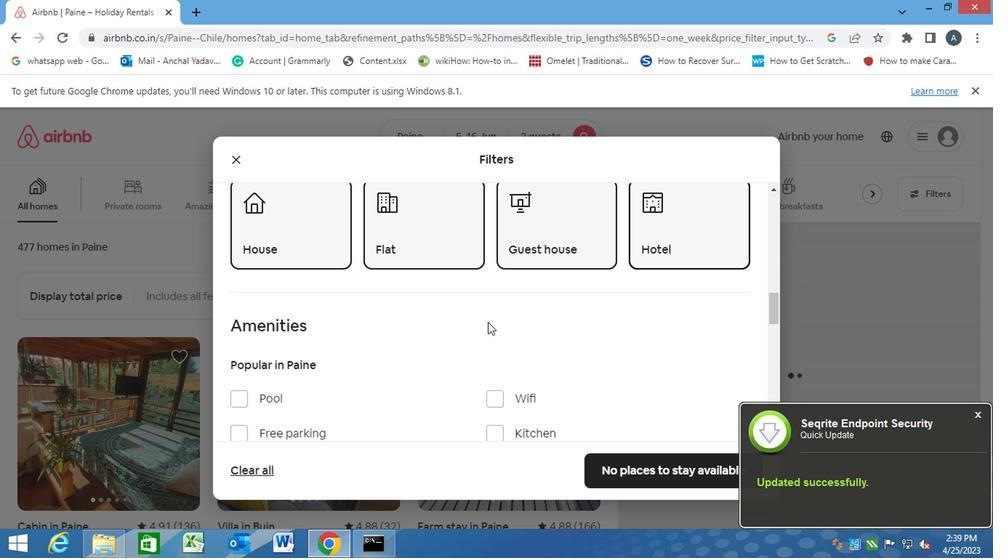 
Action: Mouse moved to (398, 316)
Screenshot: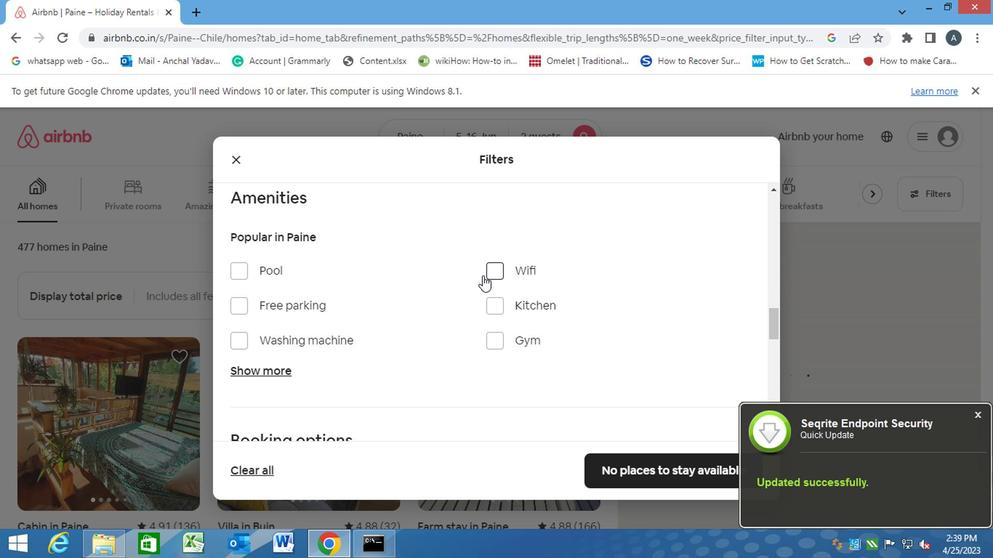 
Action: Mouse scrolled (398, 315) with delta (0, 0)
Screenshot: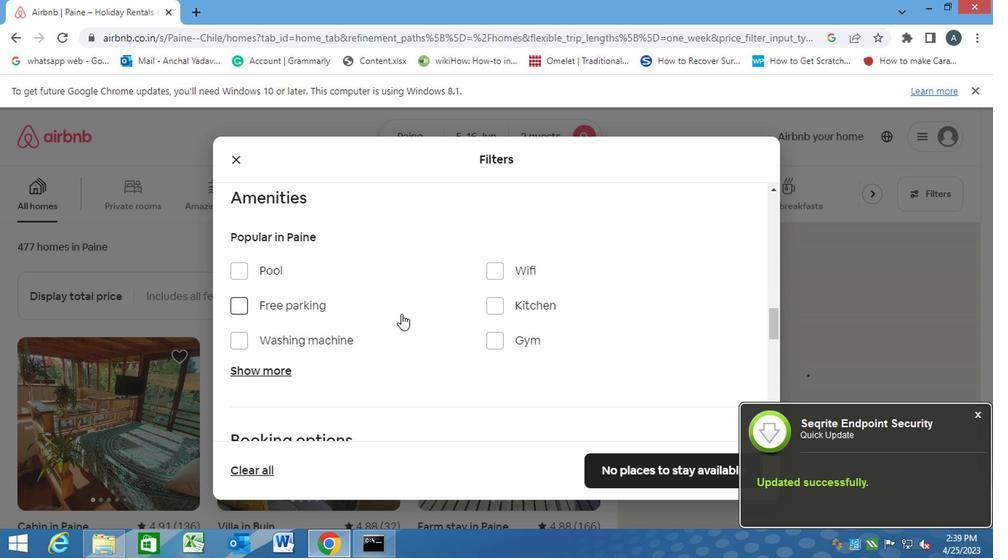 
Action: Mouse scrolled (398, 315) with delta (0, 0)
Screenshot: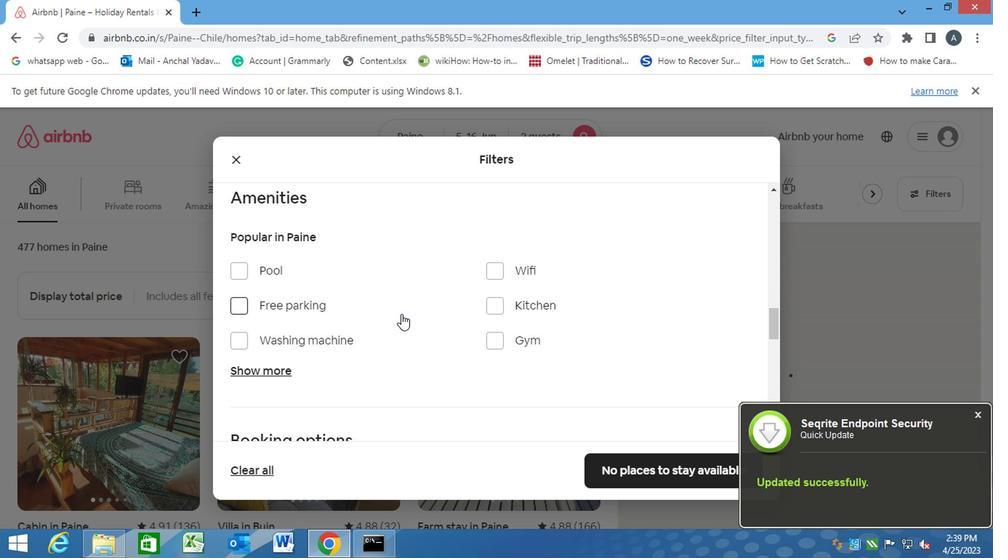 
Action: Mouse scrolled (398, 317) with delta (0, 1)
Screenshot: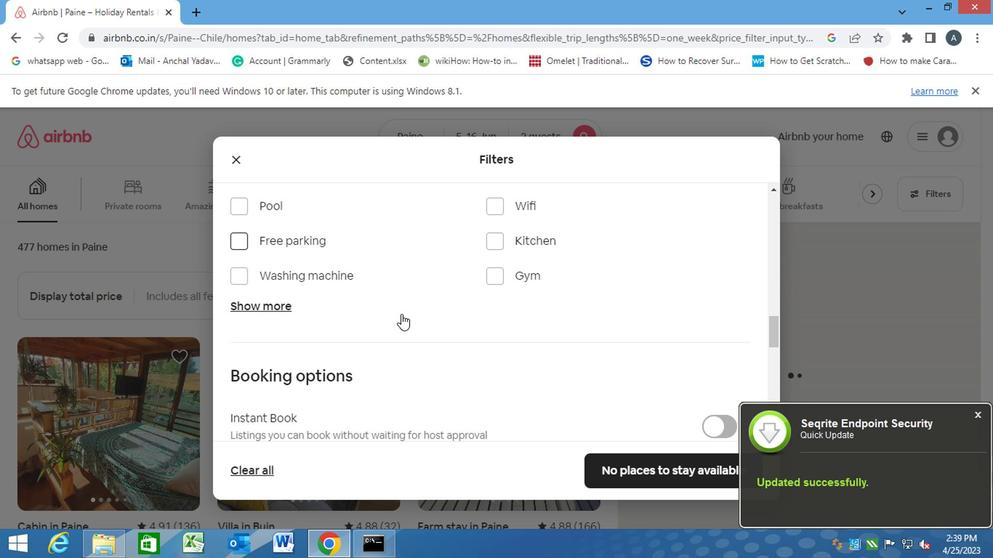 
Action: Mouse scrolled (398, 317) with delta (0, 1)
Screenshot: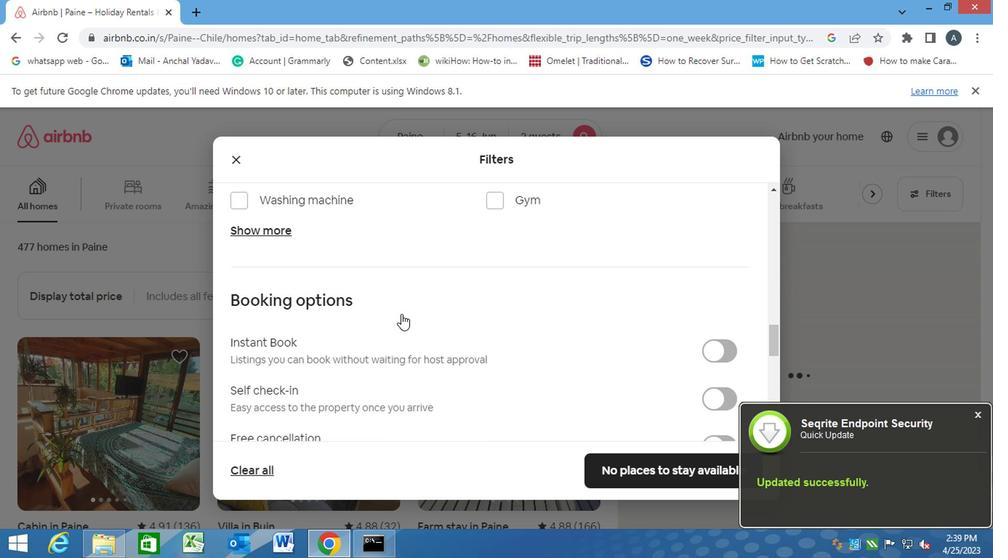
Action: Mouse scrolled (398, 317) with delta (0, 1)
Screenshot: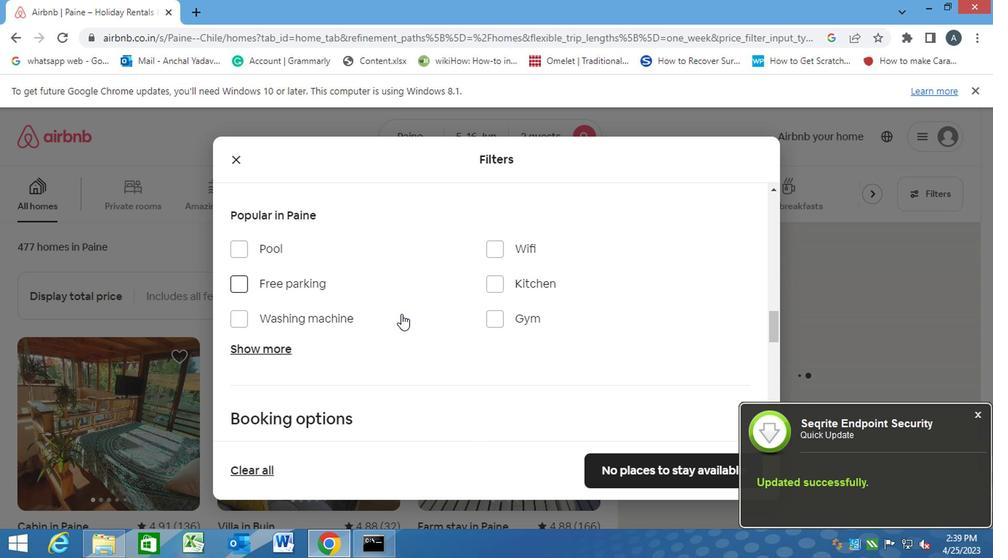 
Action: Mouse scrolled (398, 317) with delta (0, 1)
Screenshot: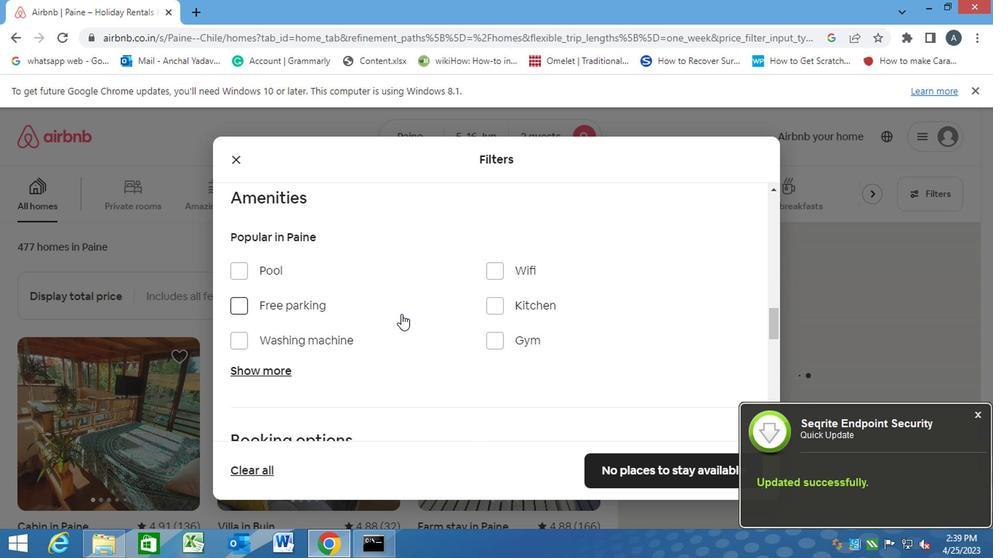 
Action: Mouse scrolled (398, 317) with delta (0, 1)
Screenshot: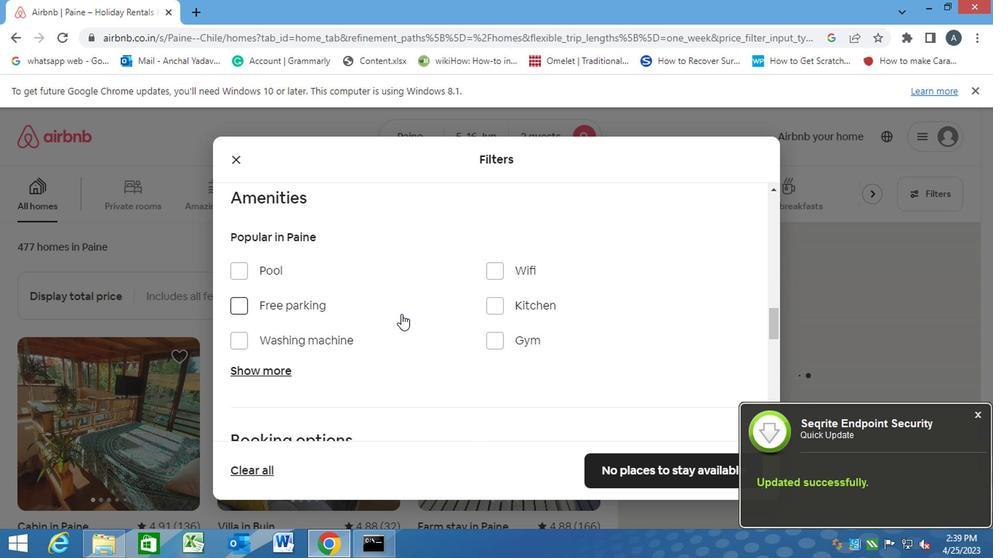 
Action: Mouse scrolled (398, 315) with delta (0, 0)
Screenshot: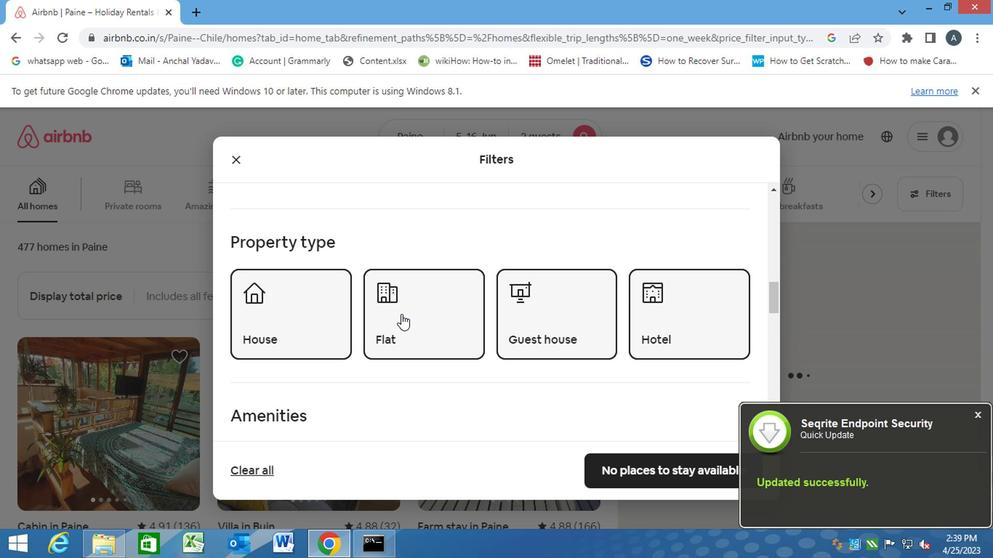 
Action: Mouse scrolled (398, 315) with delta (0, 0)
Screenshot: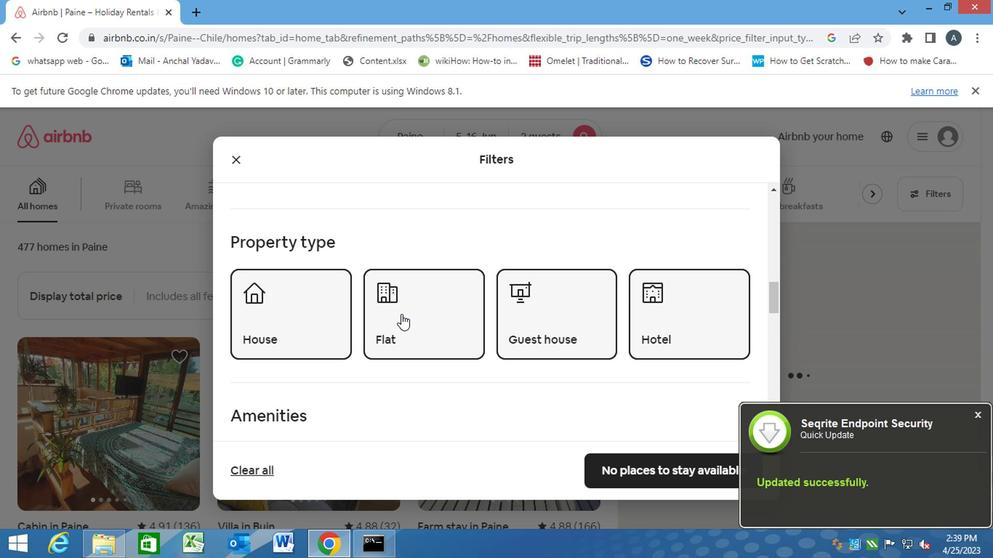 
Action: Mouse scrolled (398, 315) with delta (0, 0)
Screenshot: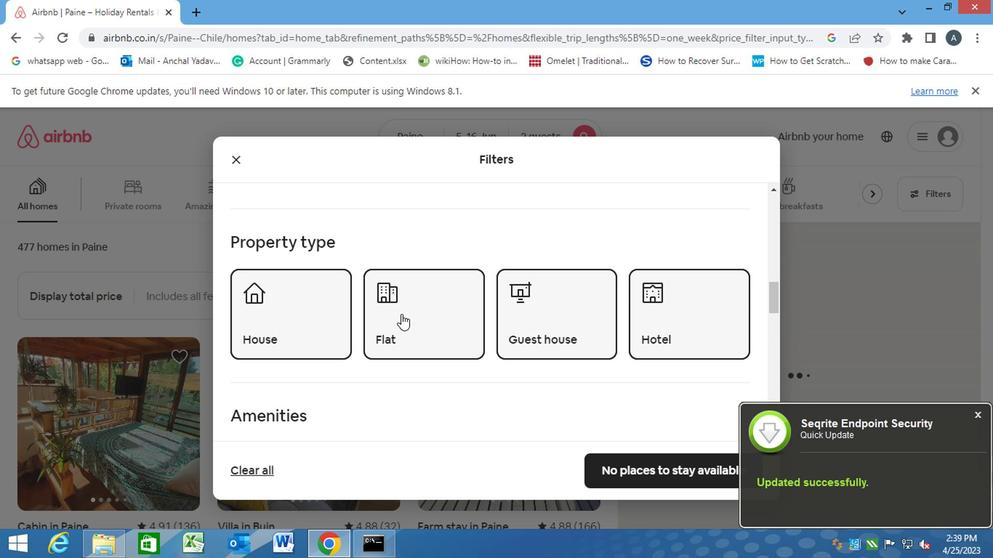 
Action: Mouse scrolled (398, 315) with delta (0, 0)
Screenshot: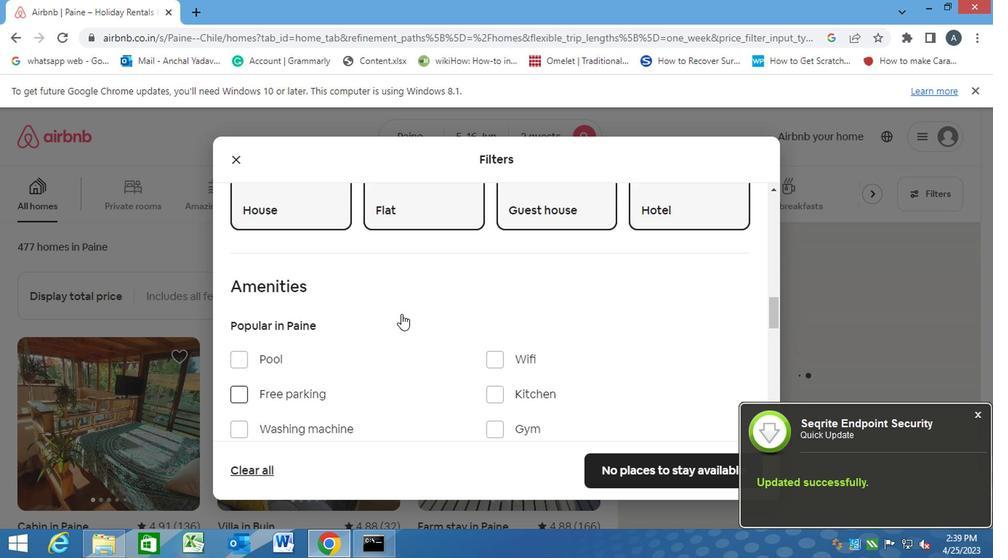 
Action: Mouse scrolled (398, 315) with delta (0, 0)
Screenshot: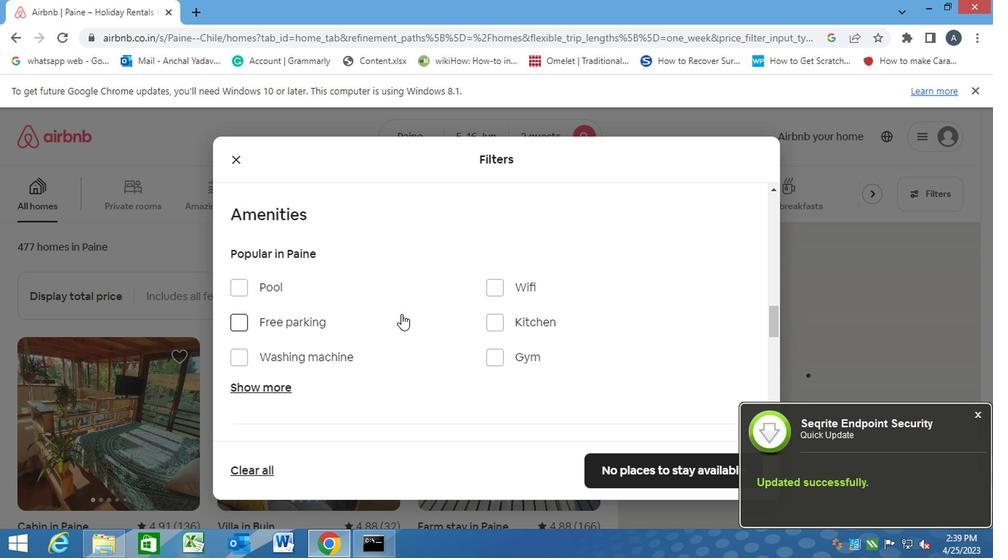 
Action: Mouse scrolled (398, 315) with delta (0, 0)
Screenshot: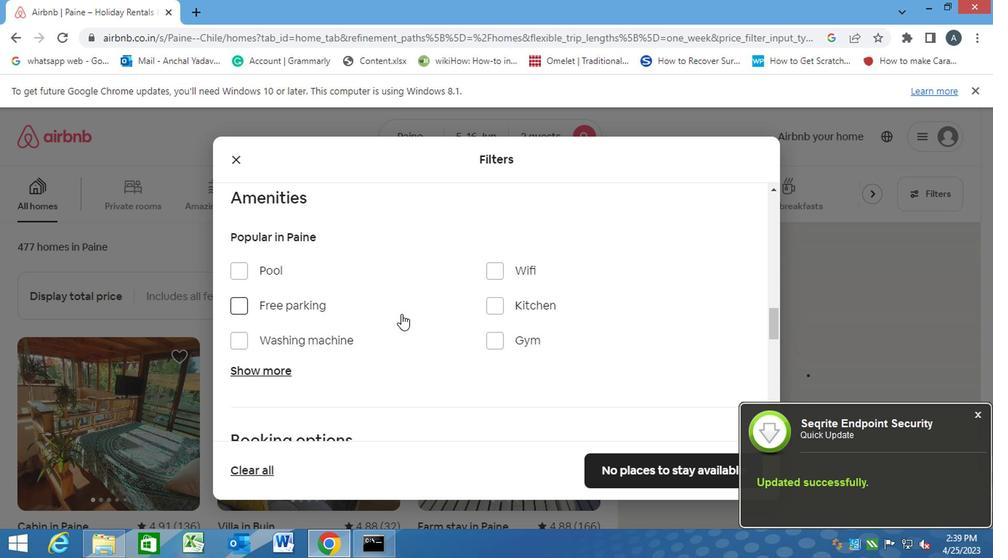 
Action: Mouse scrolled (398, 315) with delta (0, 0)
Screenshot: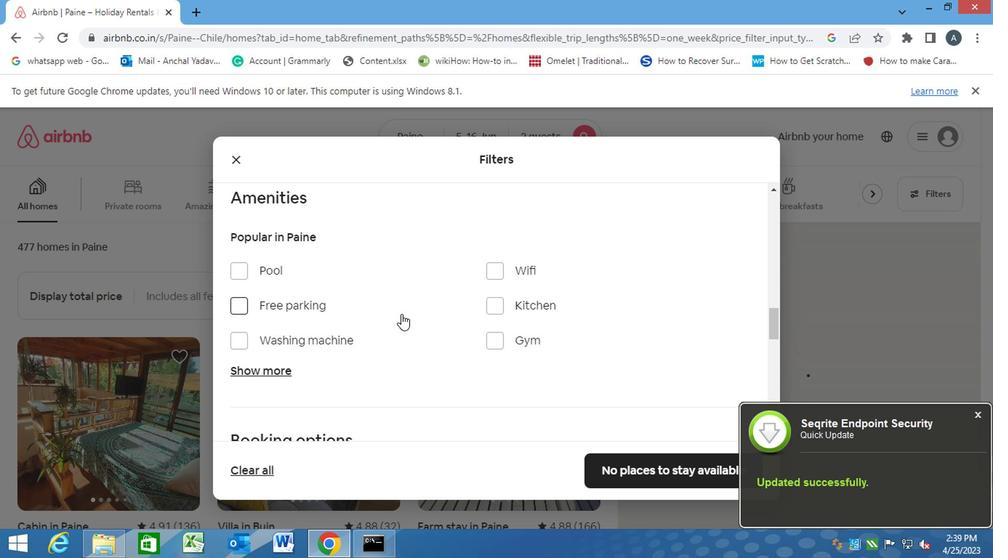 
Action: Mouse moved to (693, 257)
Screenshot: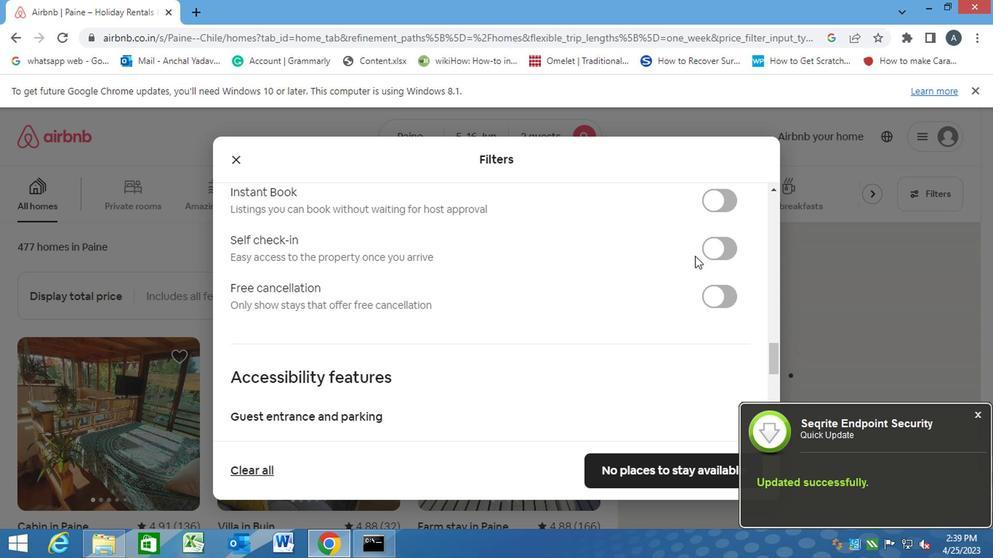 
Action: Mouse pressed left at (693, 257)
Screenshot: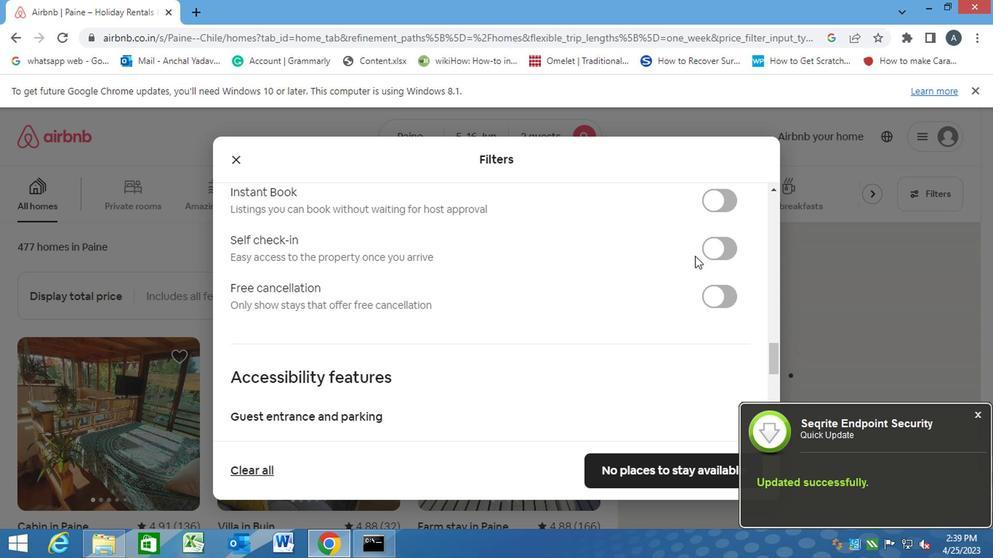 
Action: Mouse moved to (710, 250)
Screenshot: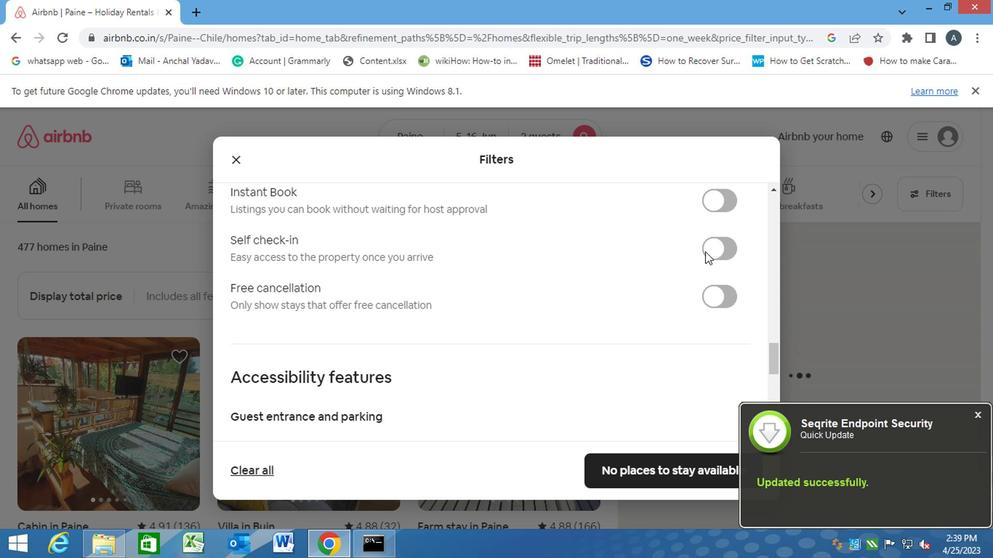 
Action: Mouse pressed left at (710, 250)
Screenshot: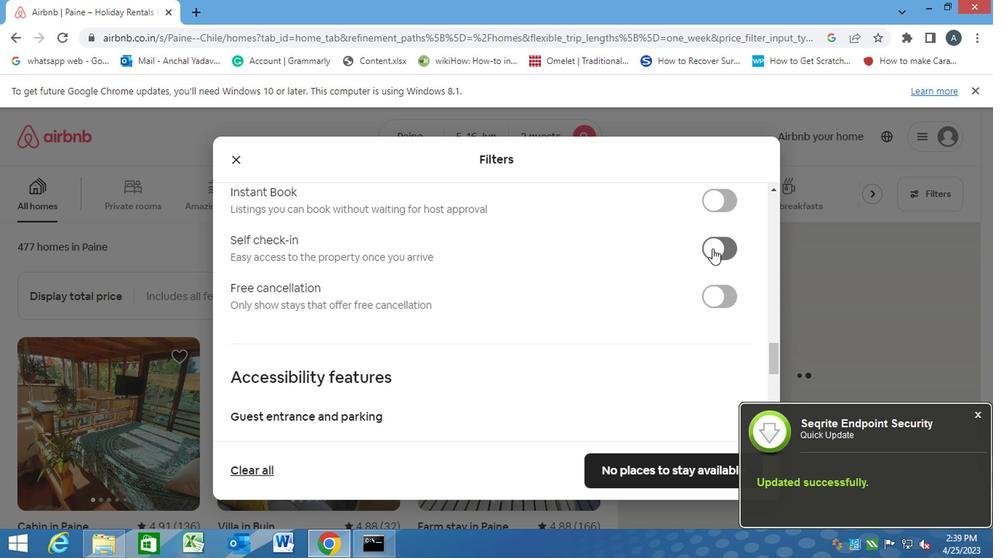 
Action: Mouse moved to (568, 287)
Screenshot: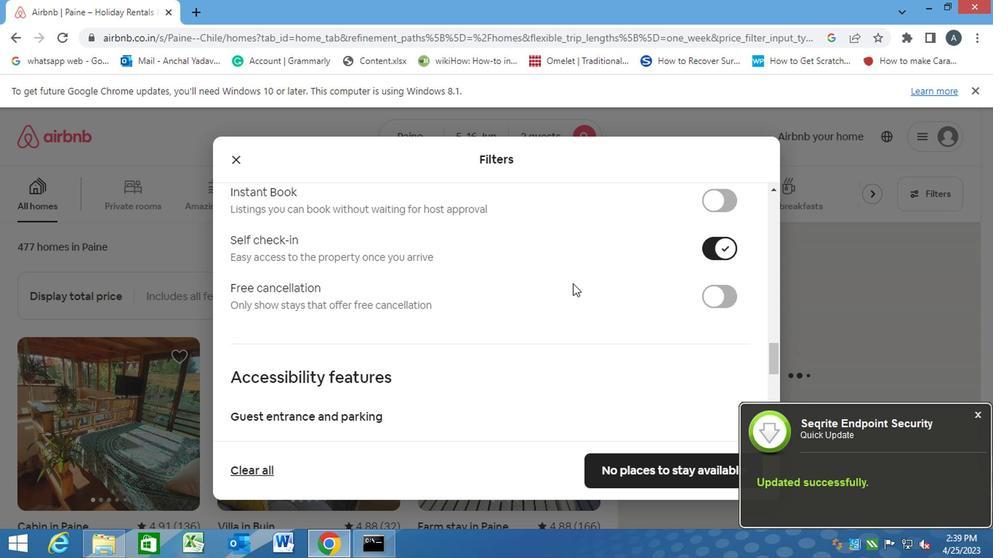 
Action: Mouse scrolled (568, 286) with delta (0, -1)
Screenshot: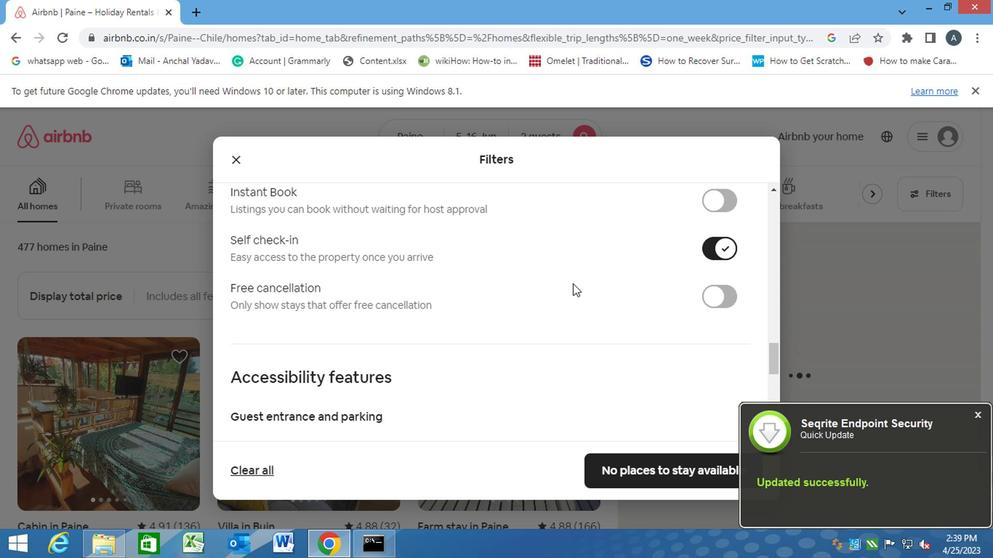 
Action: Mouse moved to (572, 256)
Screenshot: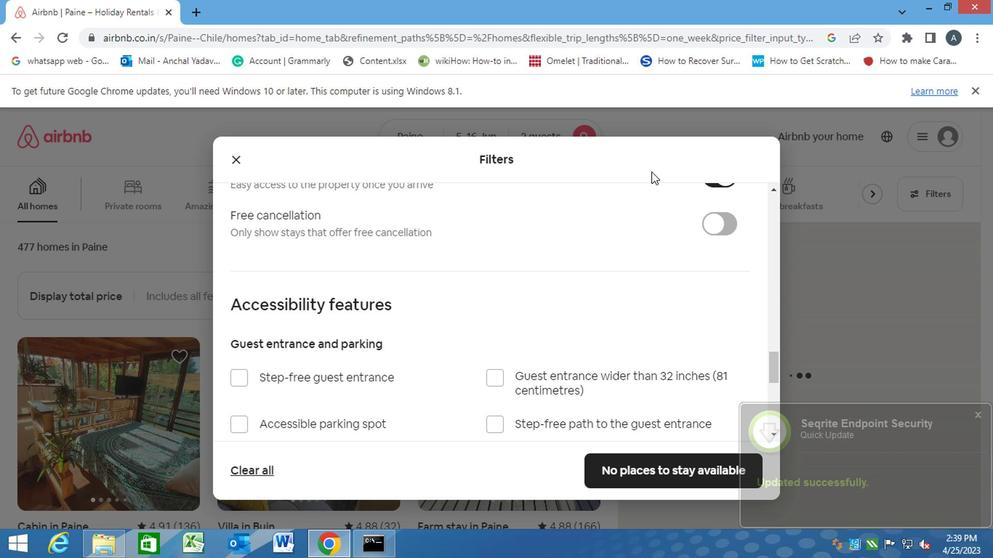 
Action: Mouse scrolled (572, 257) with delta (0, 1)
Screenshot: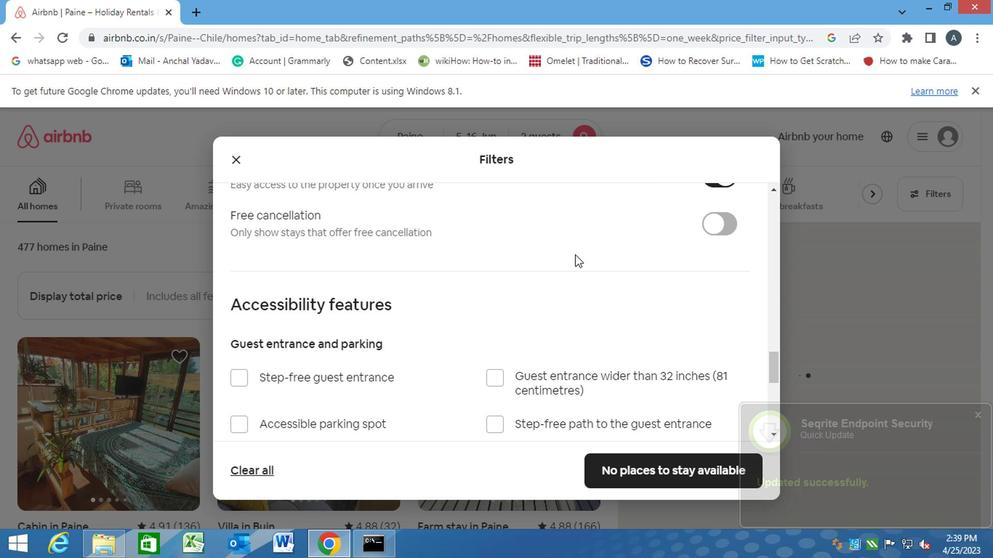 
Action: Mouse scrolled (572, 257) with delta (0, 1)
Screenshot: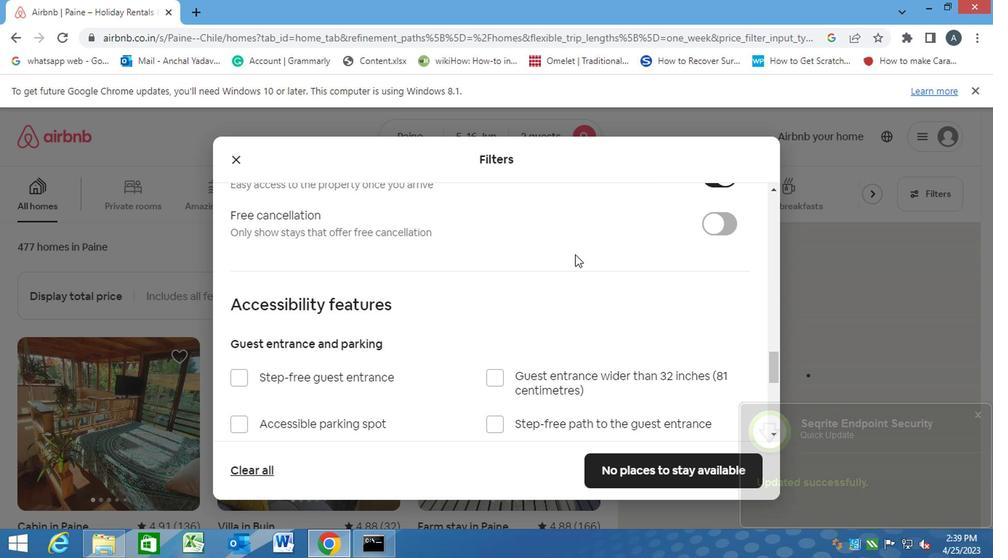 
Action: Mouse scrolled (572, 255) with delta (0, 0)
Screenshot: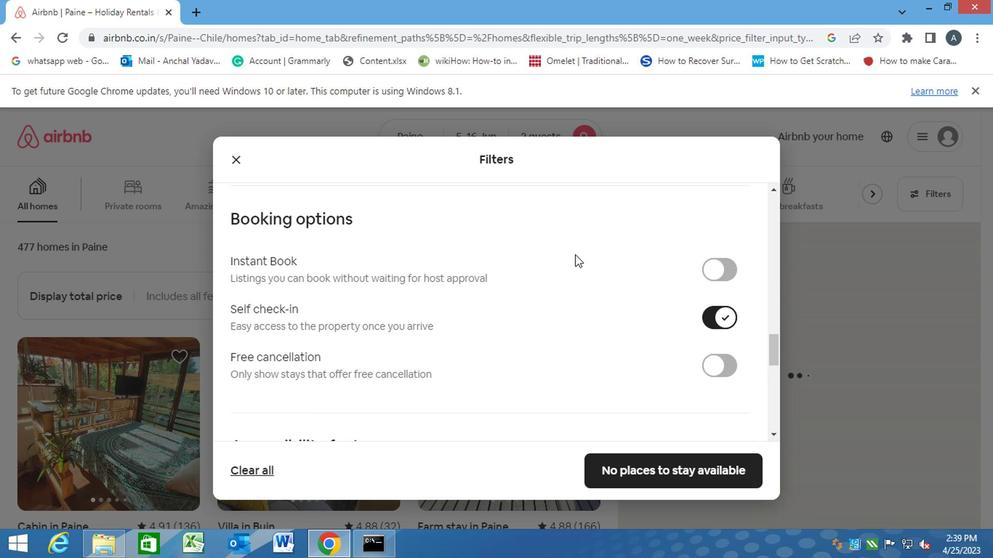 
Action: Mouse moved to (572, 256)
Screenshot: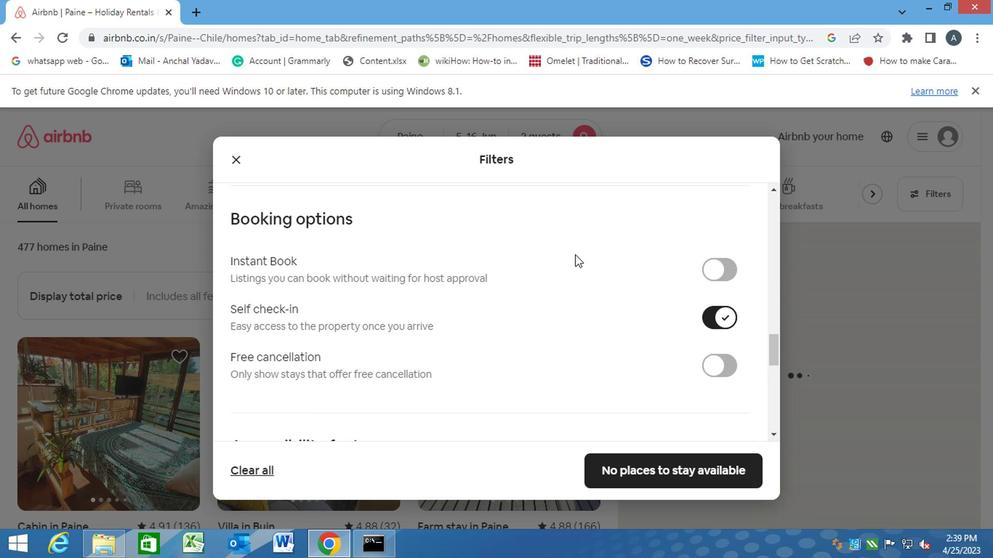 
Action: Mouse scrolled (572, 255) with delta (0, 0)
Screenshot: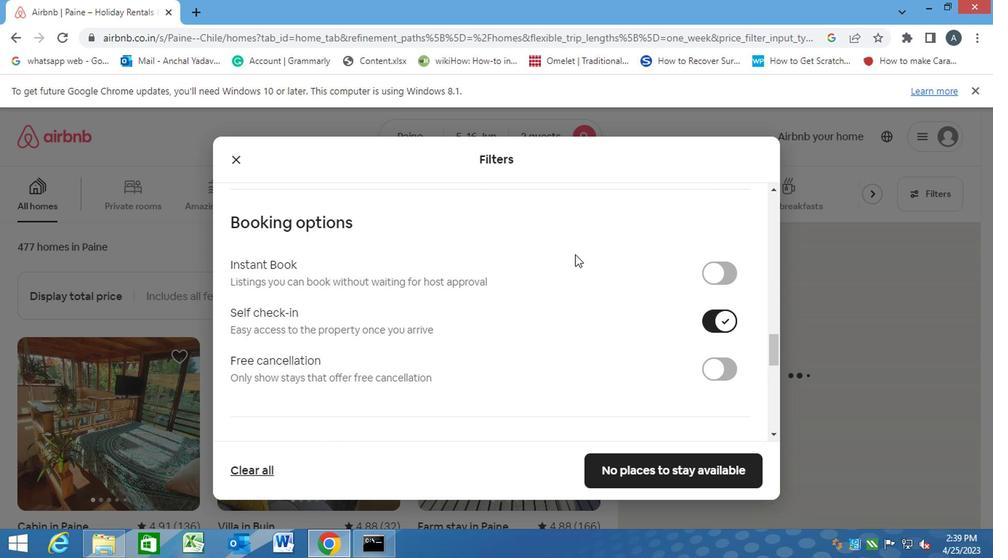 
Action: Mouse scrolled (572, 255) with delta (0, 0)
Screenshot: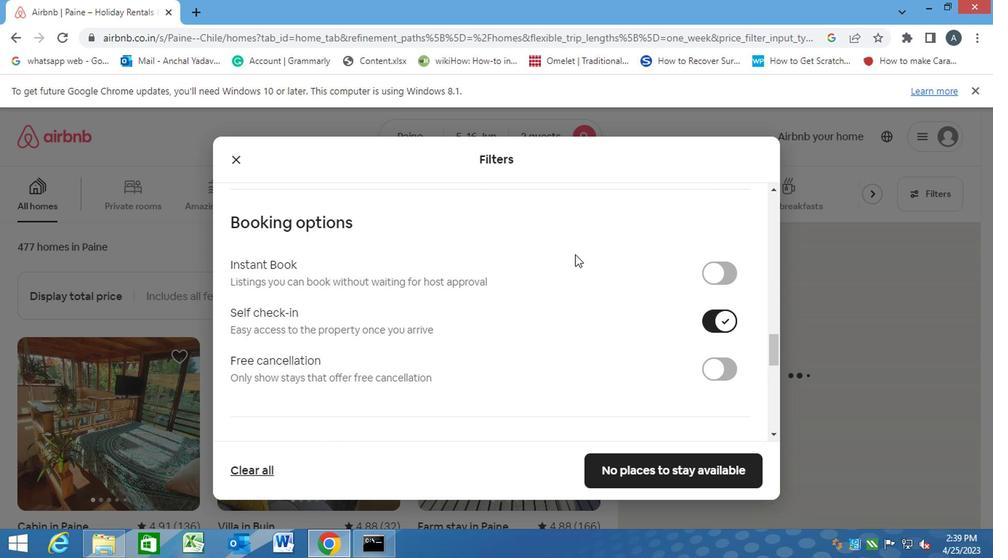 
Action: Mouse scrolled (572, 255) with delta (0, 0)
Screenshot: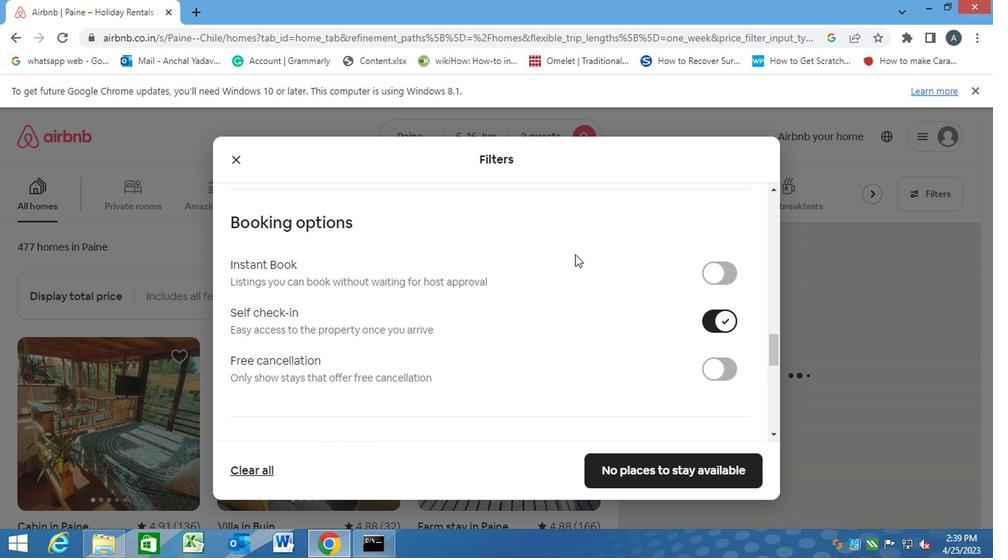 
Action: Mouse moved to (572, 257)
Screenshot: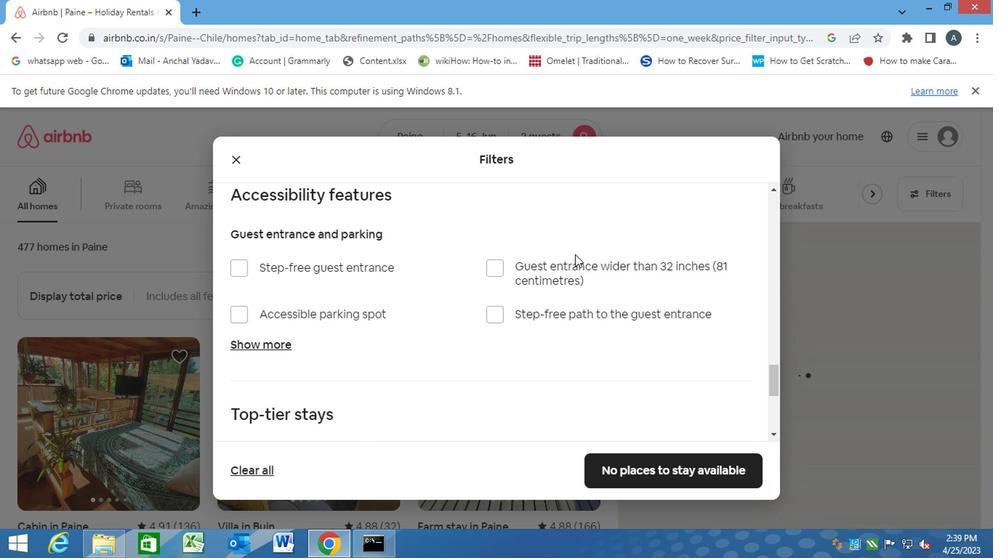 
Action: Mouse scrolled (572, 256) with delta (0, -1)
Screenshot: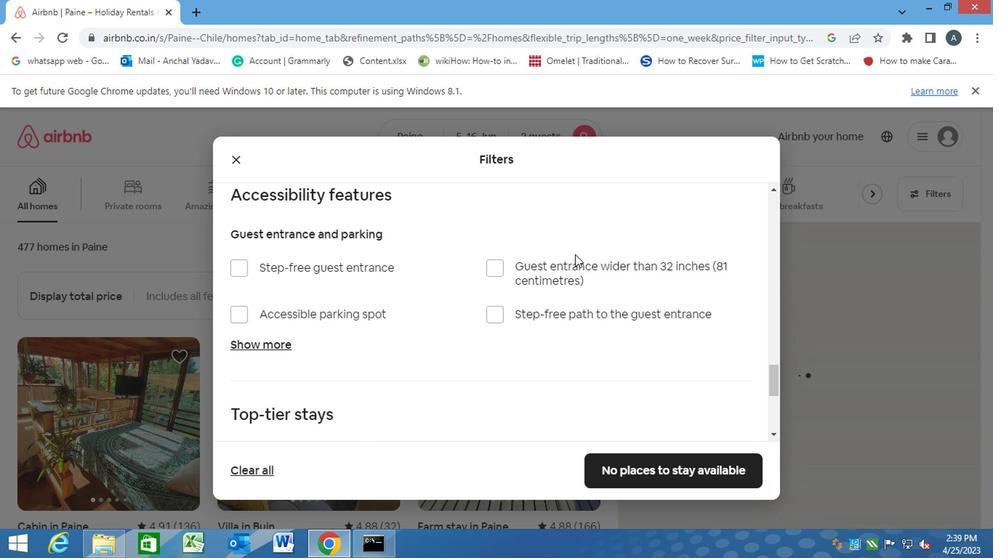 
Action: Mouse scrolled (572, 256) with delta (0, -1)
Screenshot: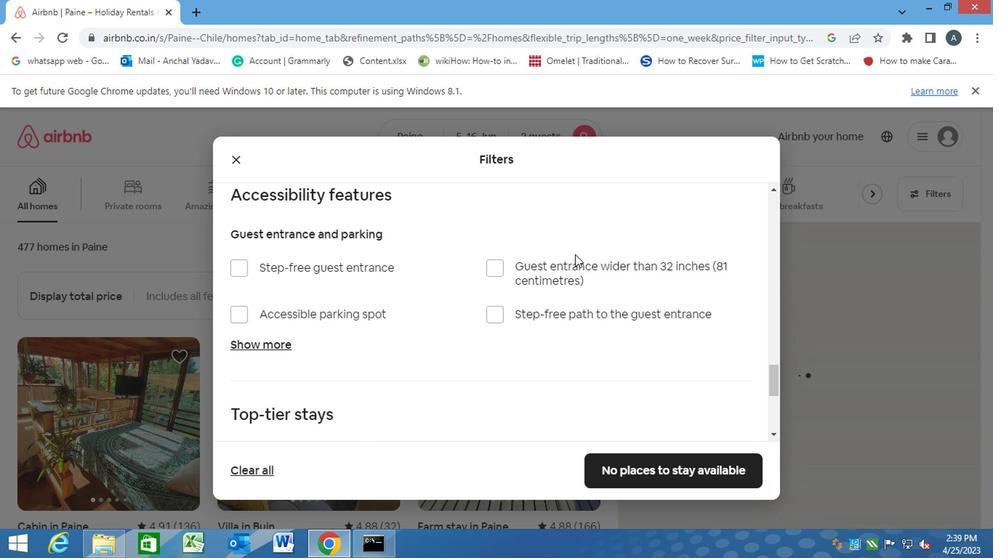 
Action: Mouse scrolled (572, 256) with delta (0, -1)
Screenshot: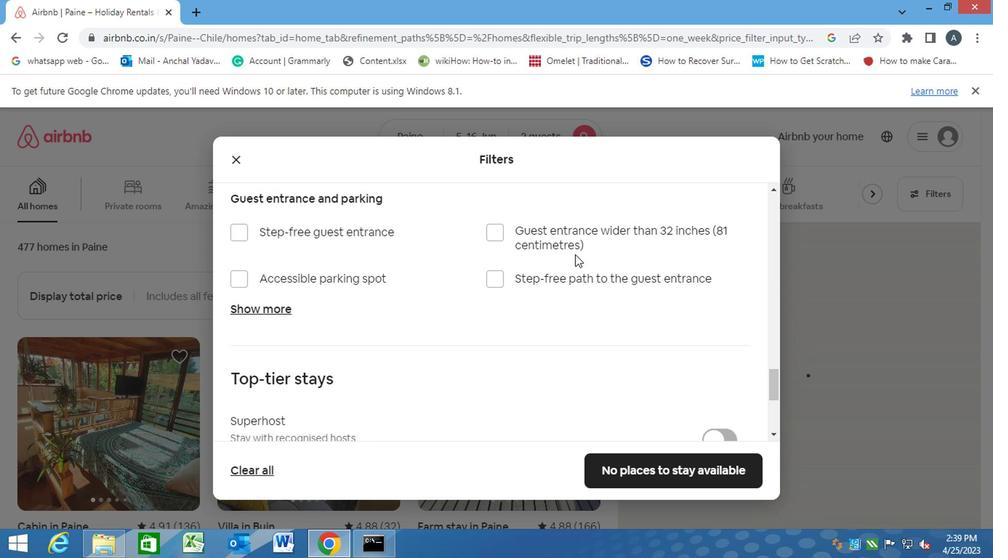 
Action: Mouse scrolled (572, 256) with delta (0, -1)
Screenshot: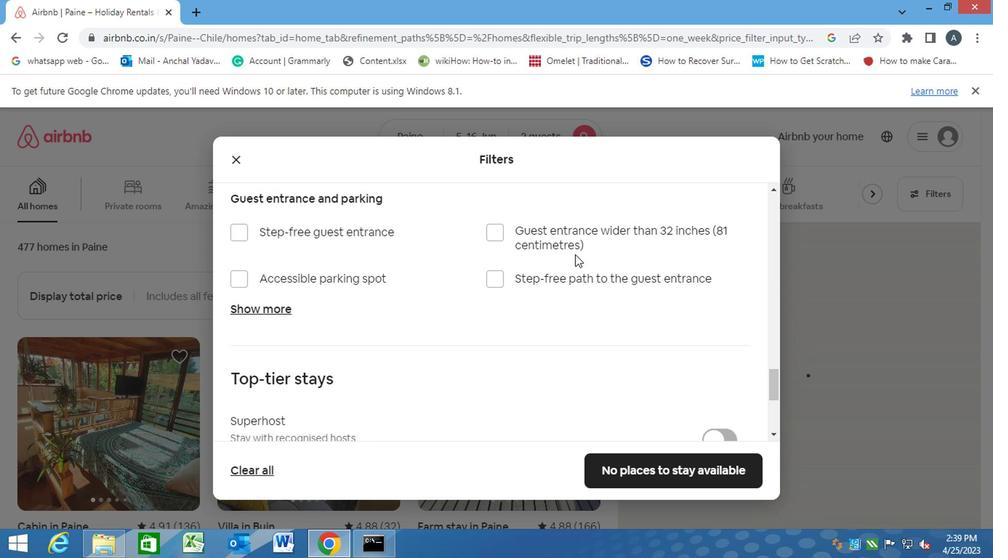 
Action: Mouse scrolled (572, 256) with delta (0, -1)
Screenshot: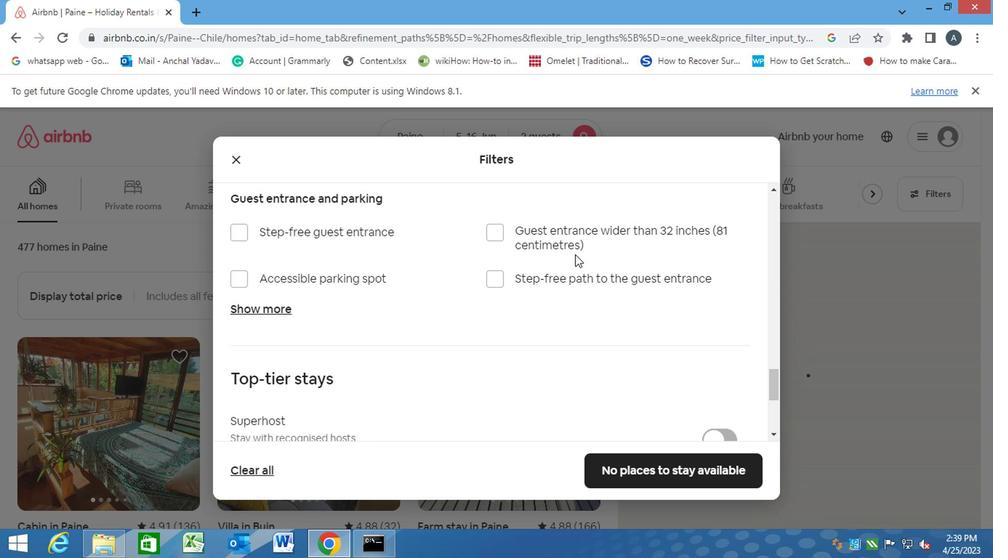 
Action: Mouse moved to (235, 342)
Screenshot: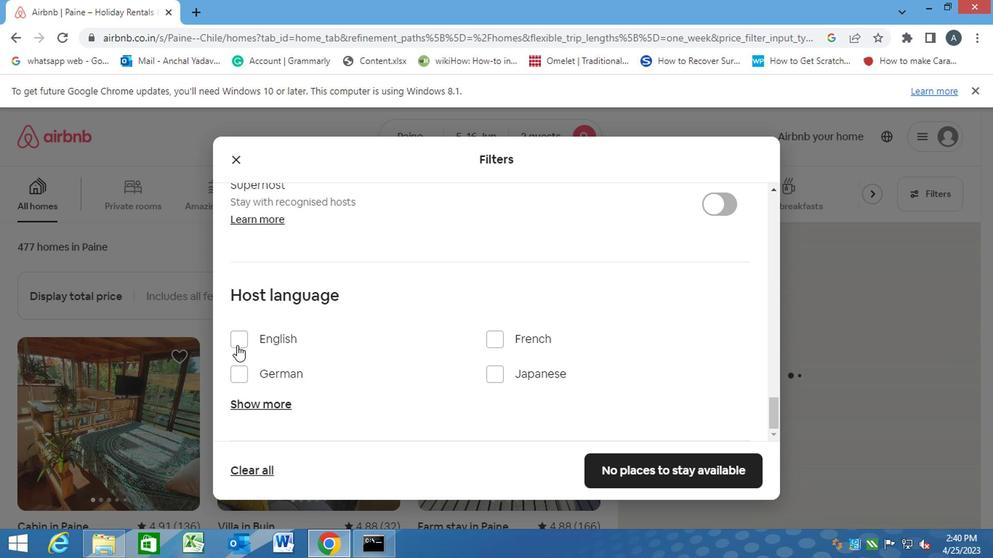 
Action: Mouse pressed left at (235, 342)
Screenshot: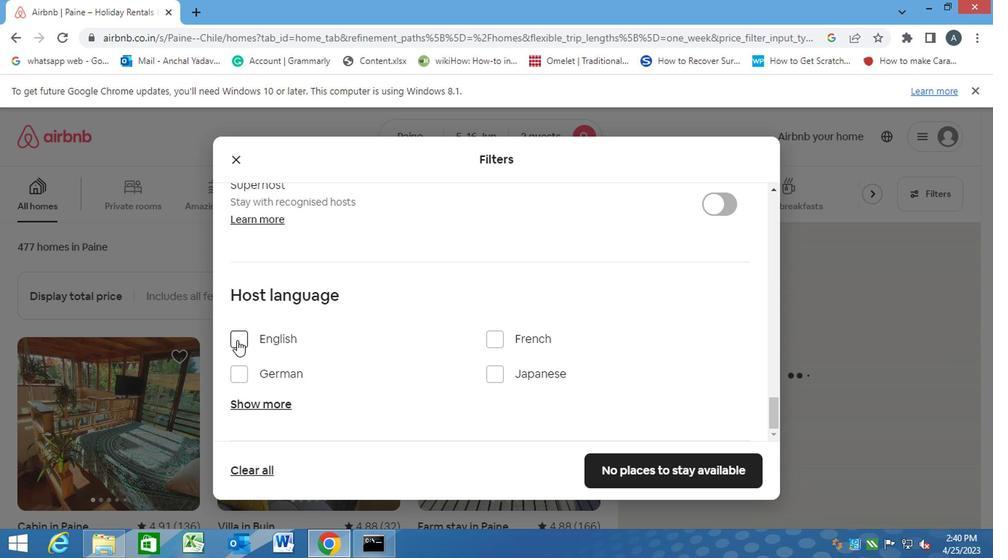 
Action: Mouse moved to (689, 470)
Screenshot: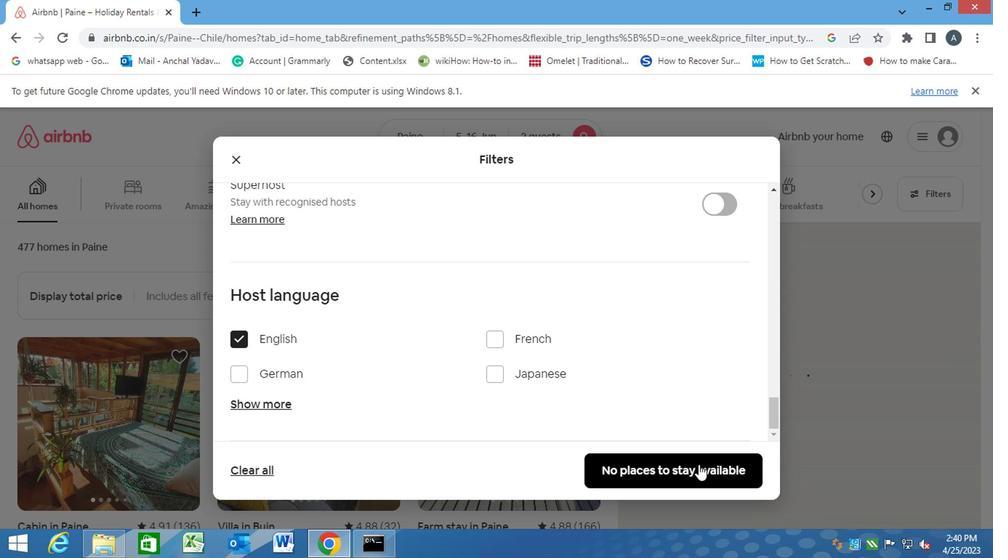 
Action: Mouse pressed left at (689, 470)
Screenshot: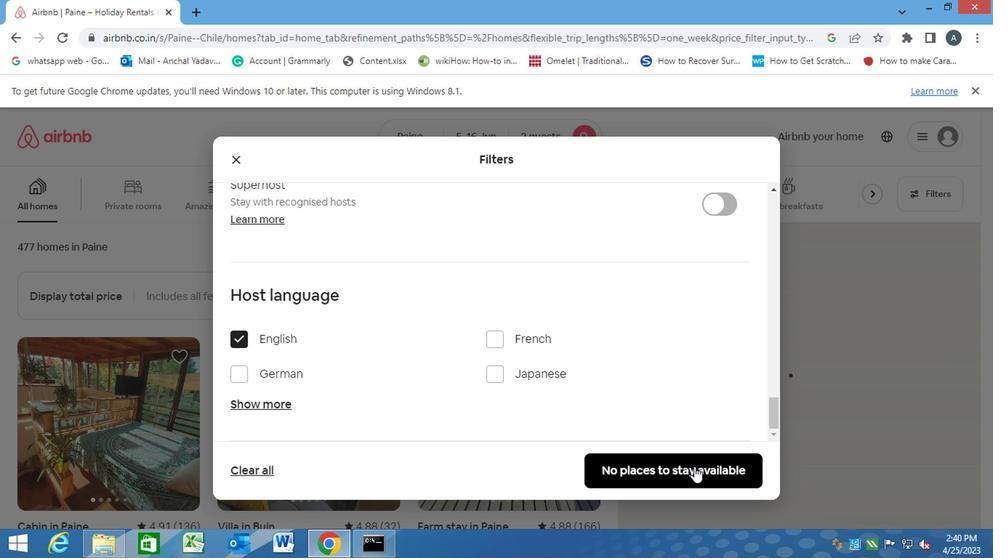 
